 Task: Look for space in Dyurtyuli, Russia from 10th July, 2023 to 15th July, 2023 for 7 adults in price range Rs.10000 to Rs.15000. Place can be entire place or shared room with 4 bedrooms having 7 beds and 4 bathrooms. Property type can be house, flat, guest house. Amenities needed are: wifi, TV, free parkinig on premises, gym, breakfast. Booking option can be shelf check-in. Required host language is English.
Action: Mouse moved to (462, 119)
Screenshot: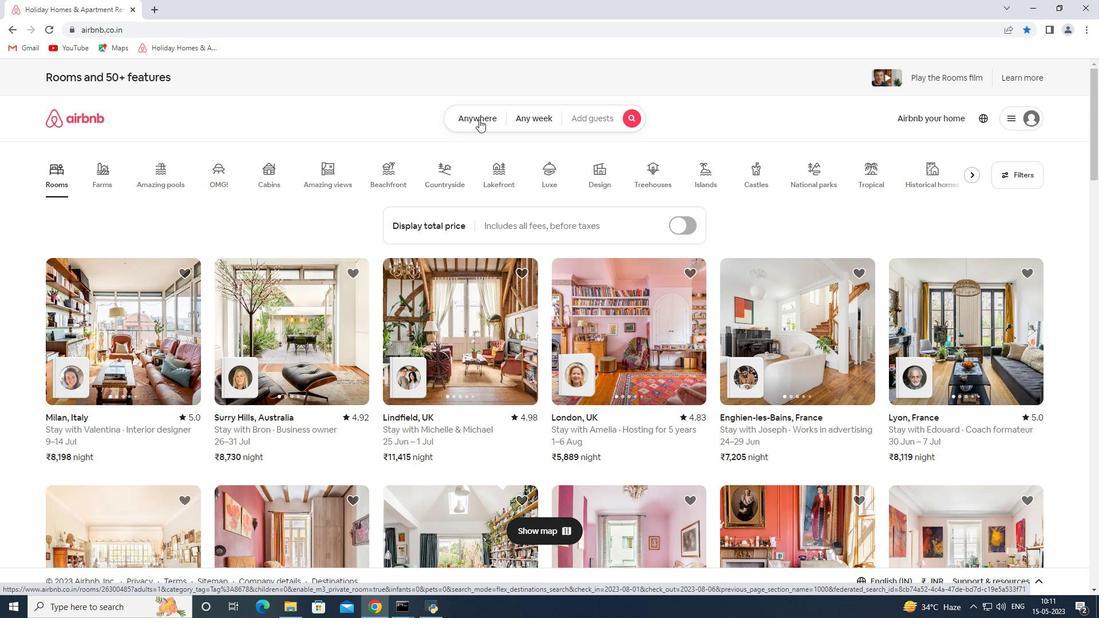 
Action: Mouse pressed left at (462, 119)
Screenshot: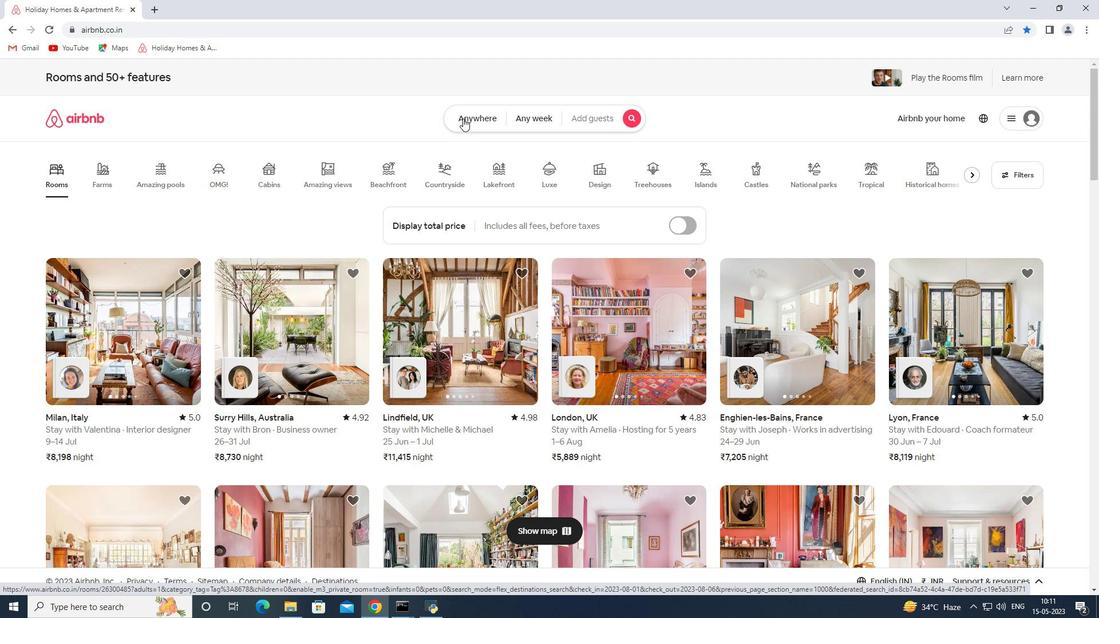 
Action: Mouse moved to (438, 164)
Screenshot: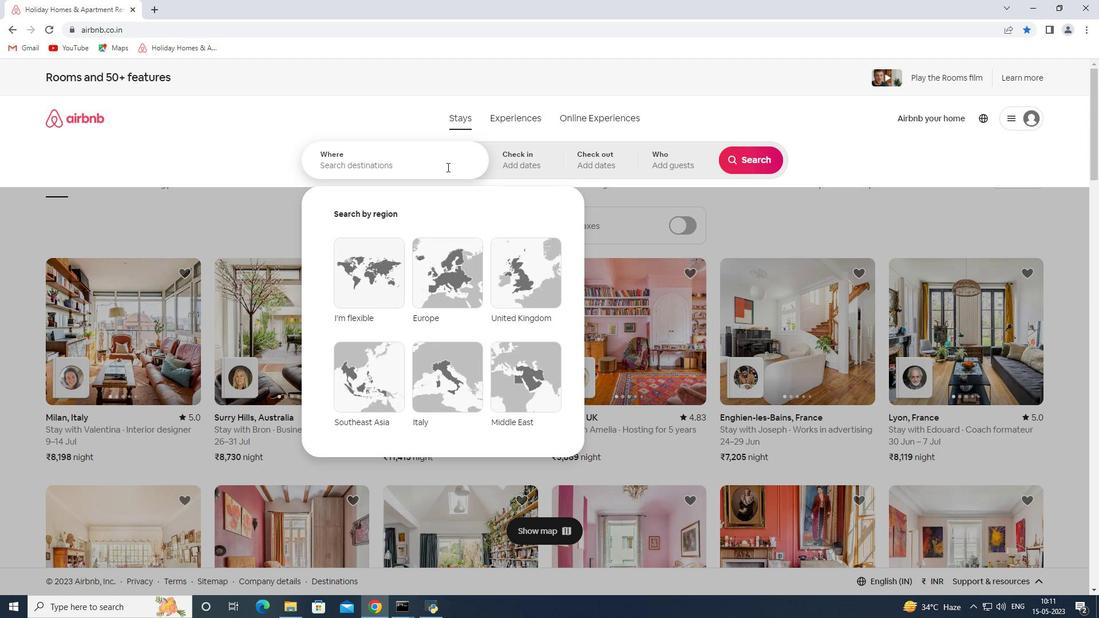 
Action: Mouse pressed left at (438, 164)
Screenshot: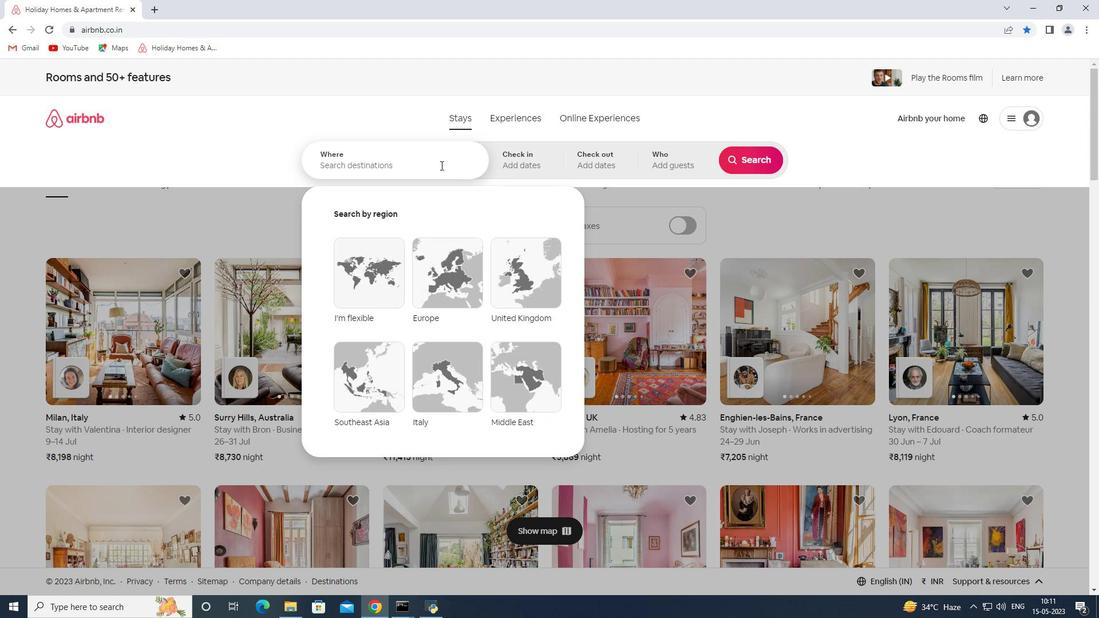 
Action: Mouse moved to (436, 164)
Screenshot: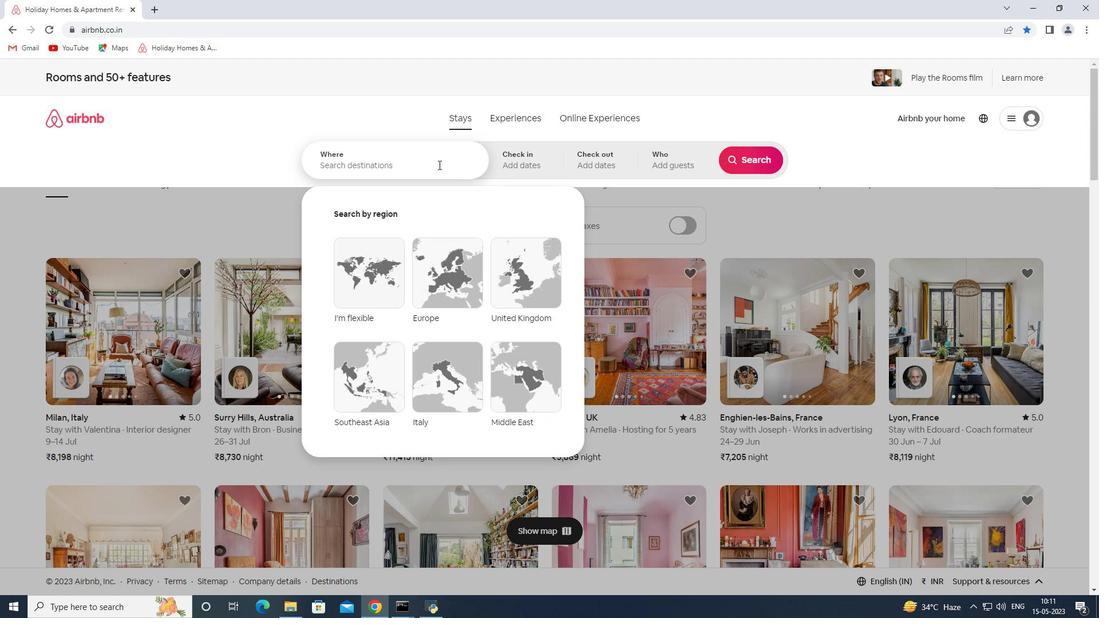 
Action: Key pressed <Key.shift><Key.shift><Key.shift><Key.shift><Key.shift><Key.shift><Key.shift><Key.shift>Dyurtyuli<Key.space><Key.shift><Key.shift><Key.shift><Key.shift><Key.shift>Russia<Key.space><Key.enter>
Screenshot: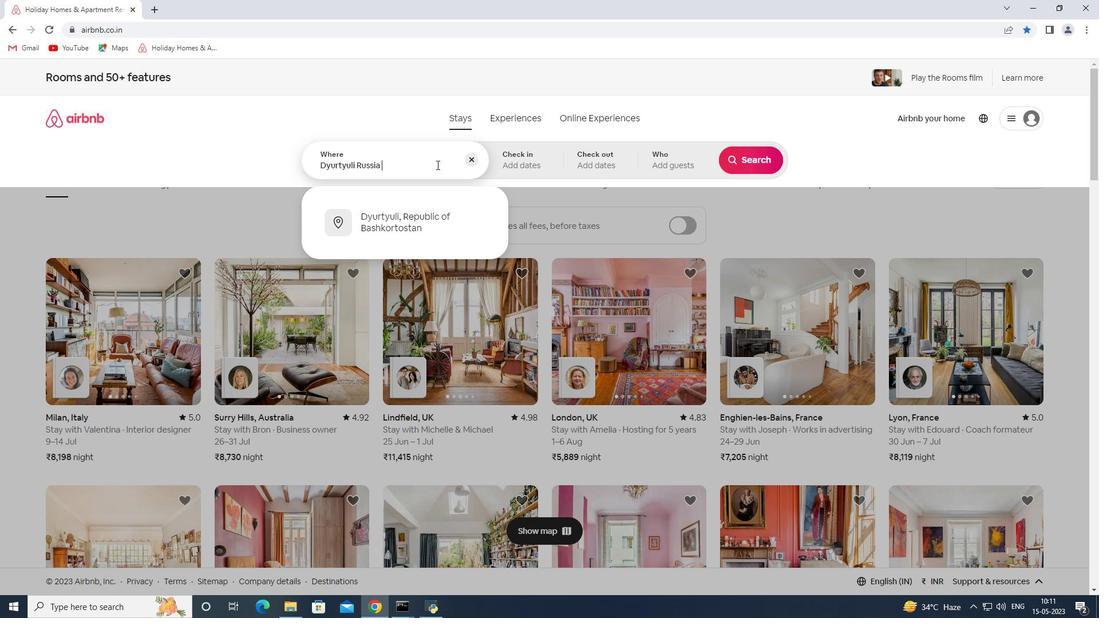 
Action: Mouse moved to (753, 254)
Screenshot: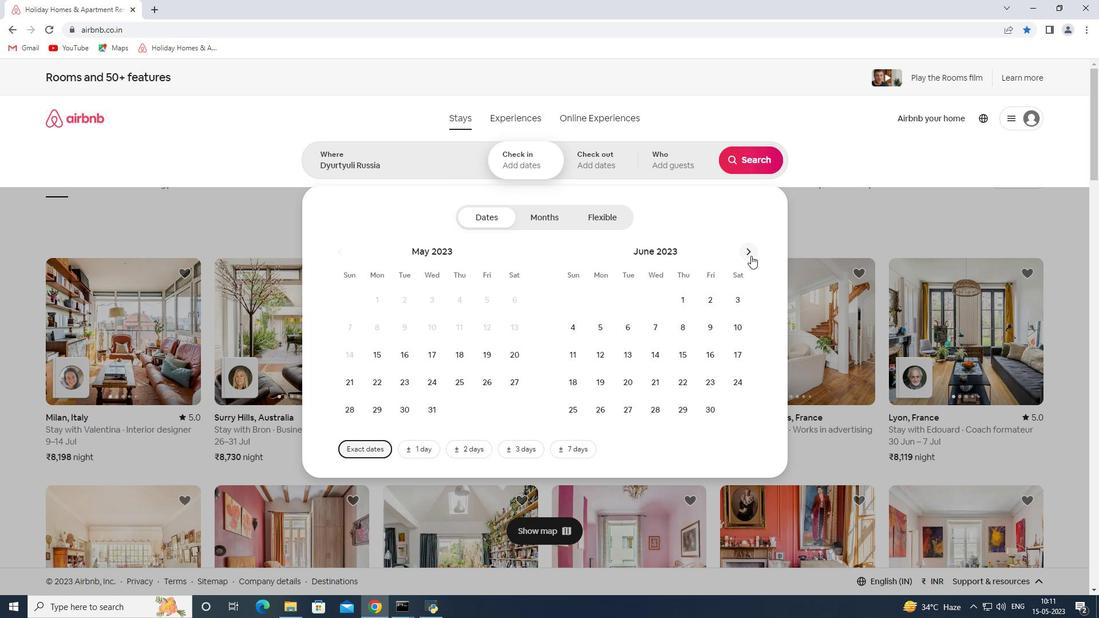 
Action: Mouse pressed left at (753, 254)
Screenshot: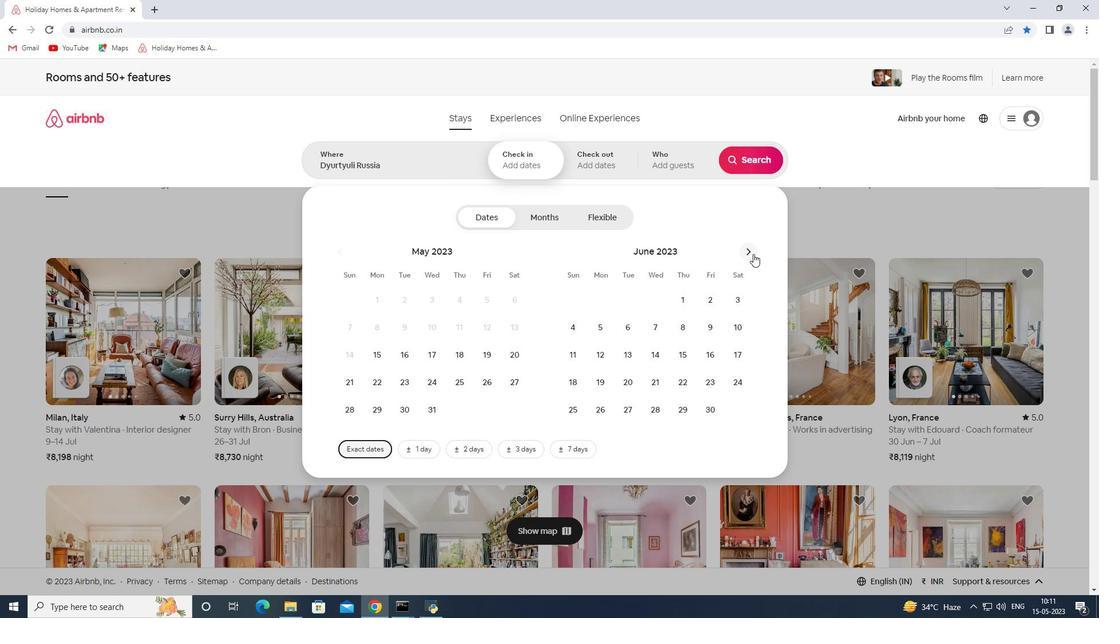 
Action: Mouse moved to (605, 356)
Screenshot: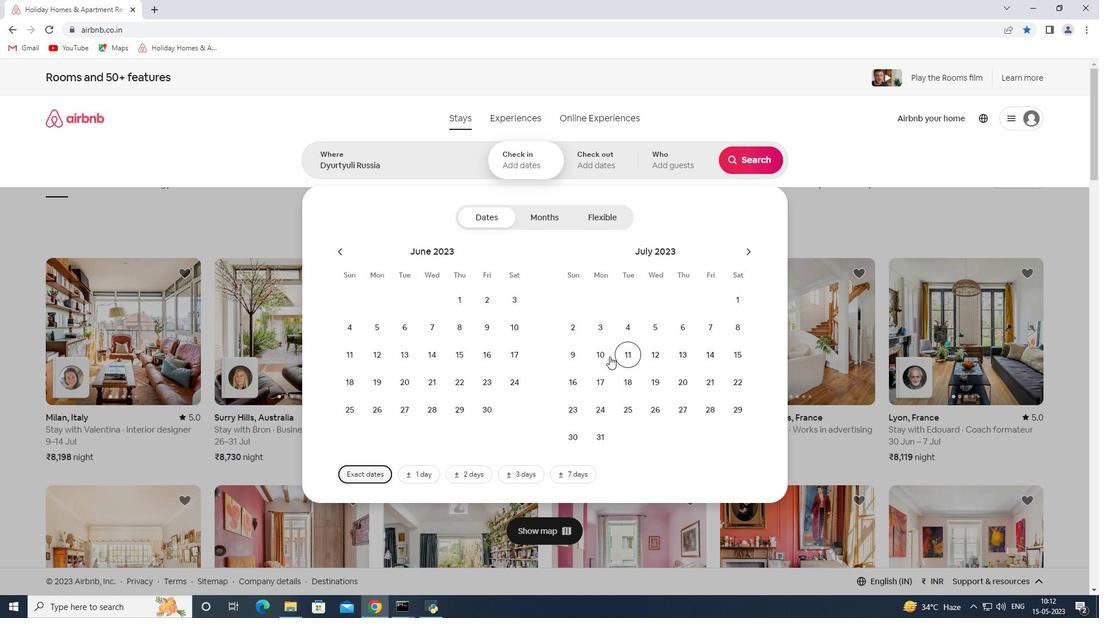 
Action: Mouse pressed left at (605, 356)
Screenshot: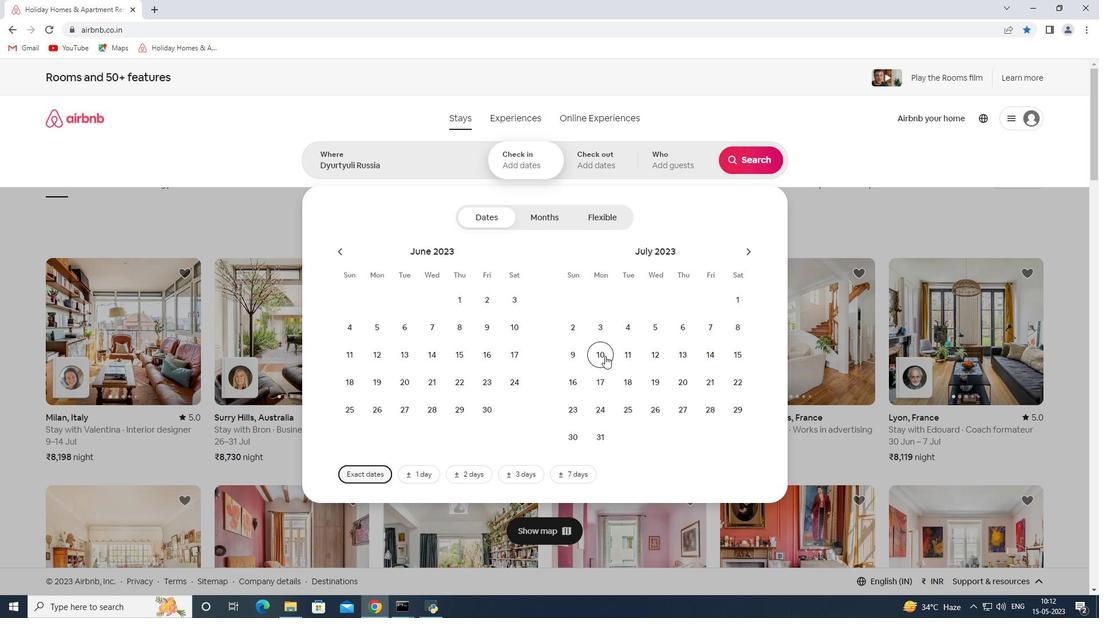 
Action: Mouse moved to (734, 354)
Screenshot: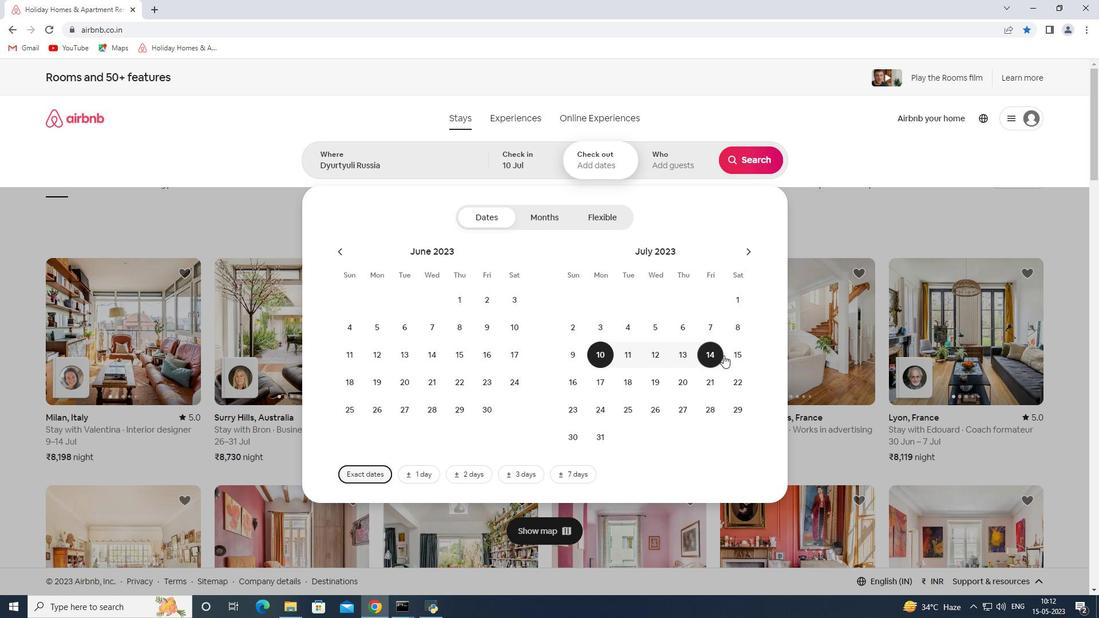 
Action: Mouse pressed left at (734, 354)
Screenshot: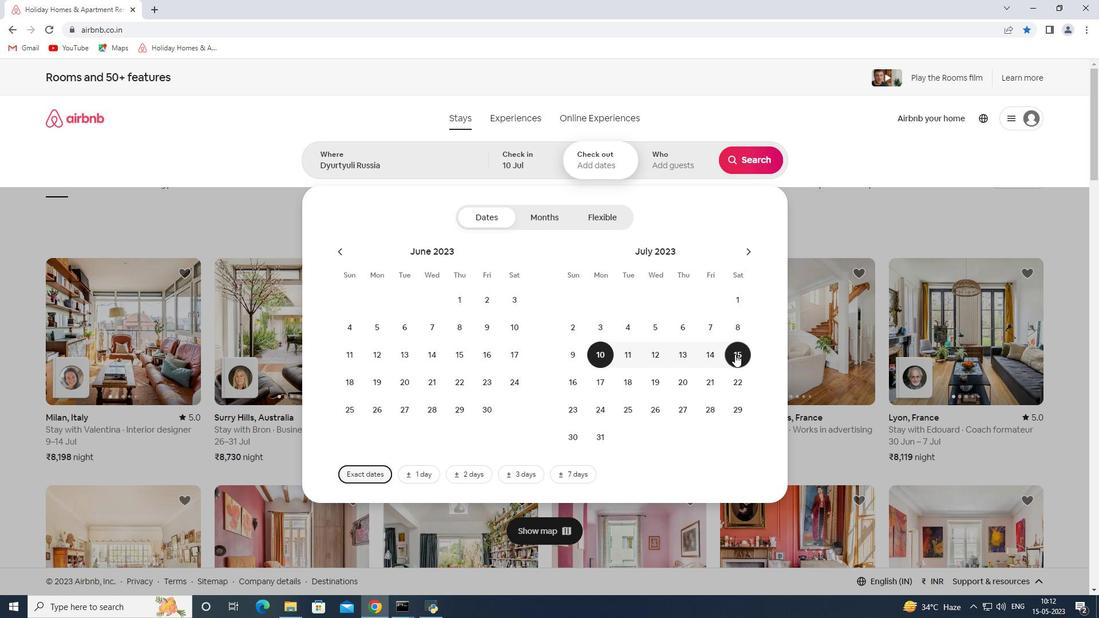 
Action: Mouse moved to (683, 159)
Screenshot: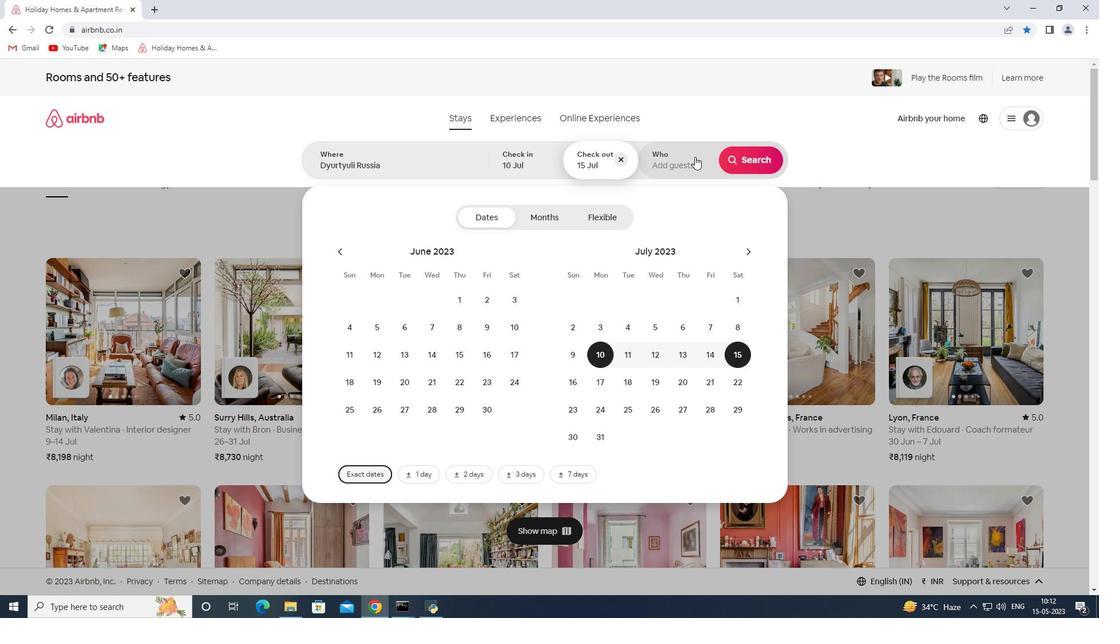 
Action: Mouse pressed left at (683, 159)
Screenshot: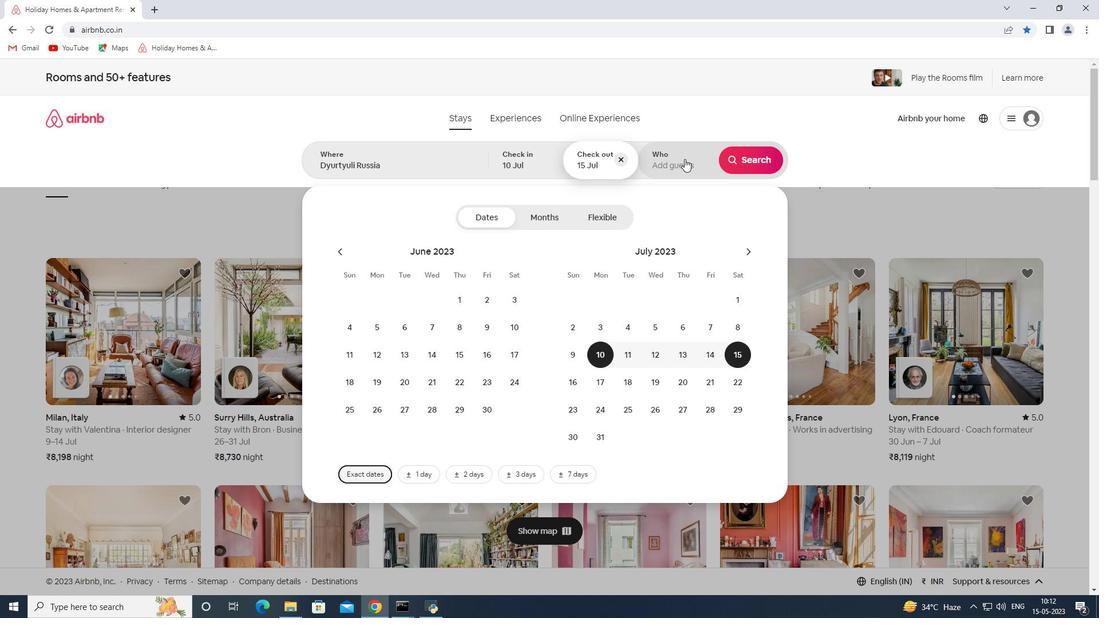 
Action: Mouse moved to (758, 218)
Screenshot: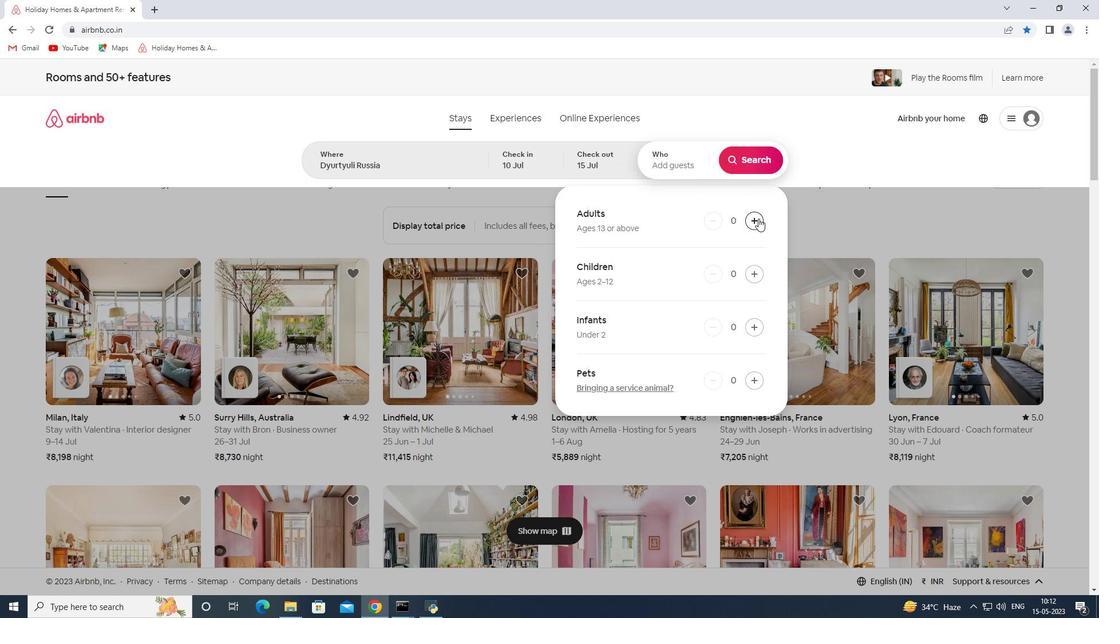 
Action: Mouse pressed left at (758, 218)
Screenshot: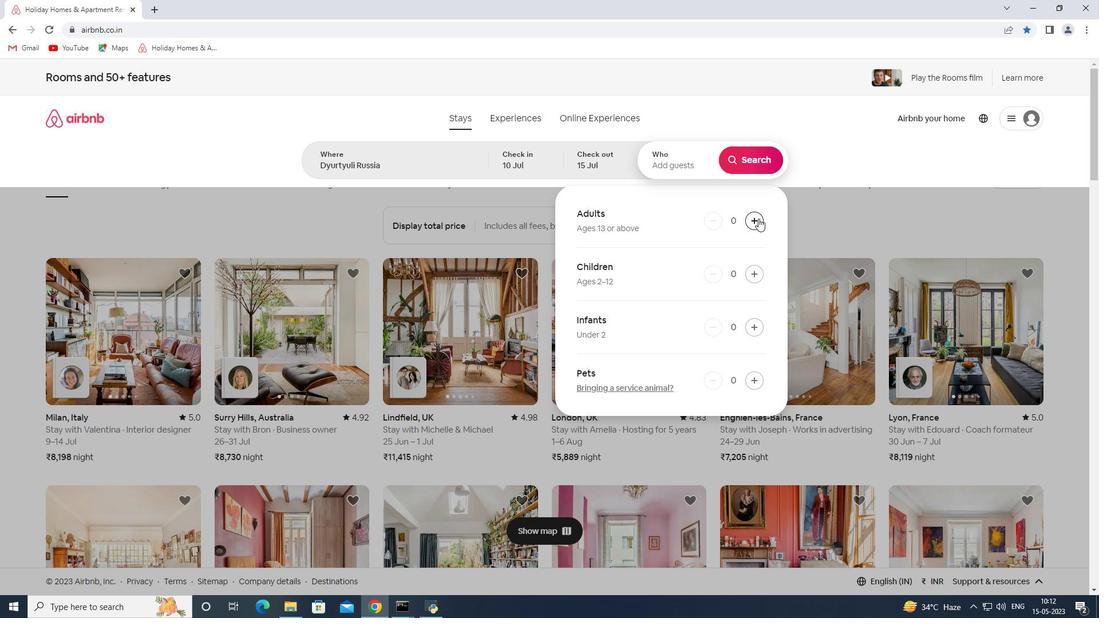 
Action: Mouse pressed left at (758, 218)
Screenshot: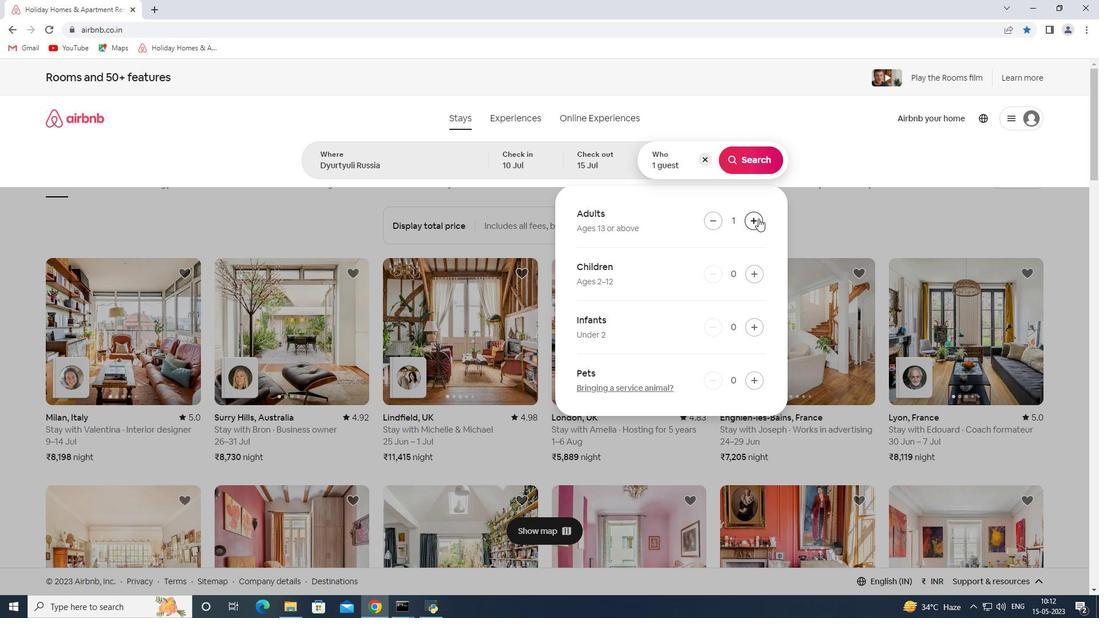 
Action: Mouse pressed left at (758, 218)
Screenshot: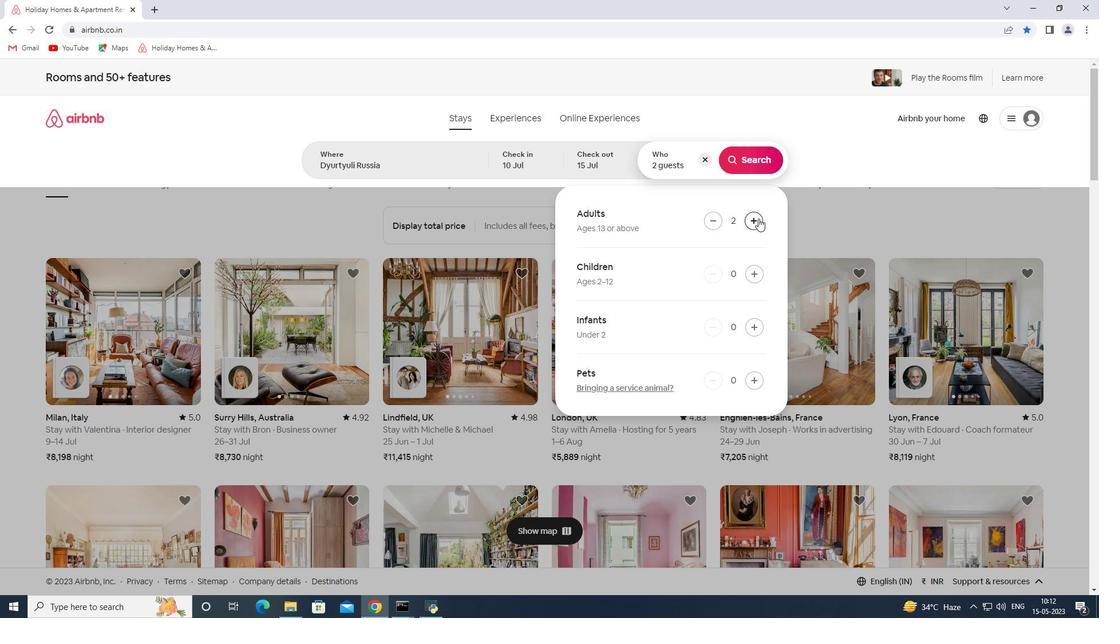 
Action: Mouse pressed left at (758, 218)
Screenshot: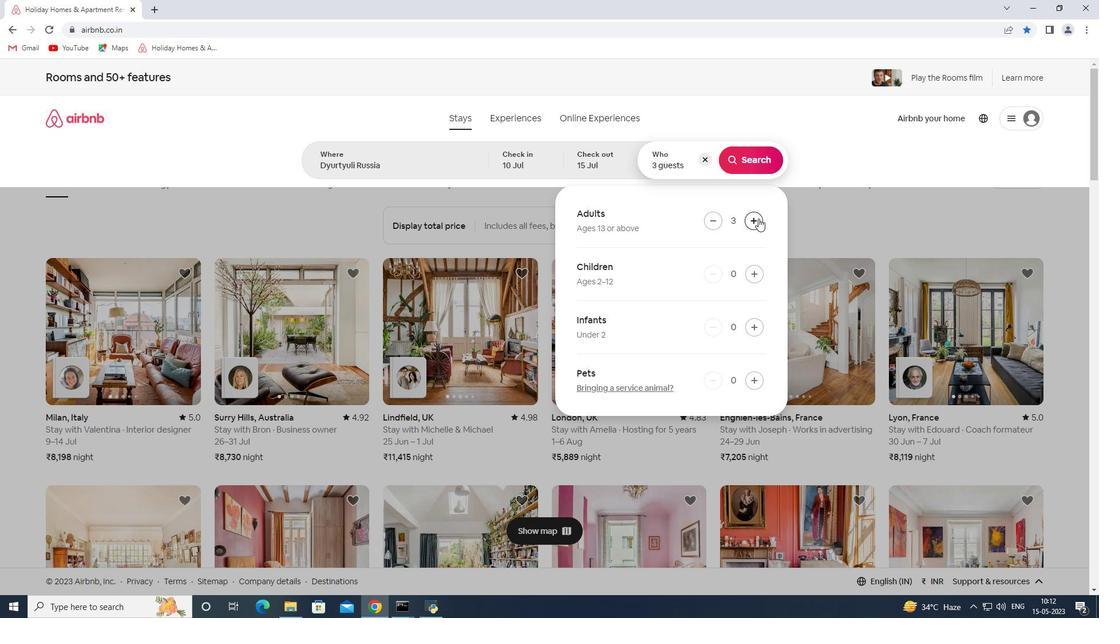 
Action: Mouse pressed left at (758, 218)
Screenshot: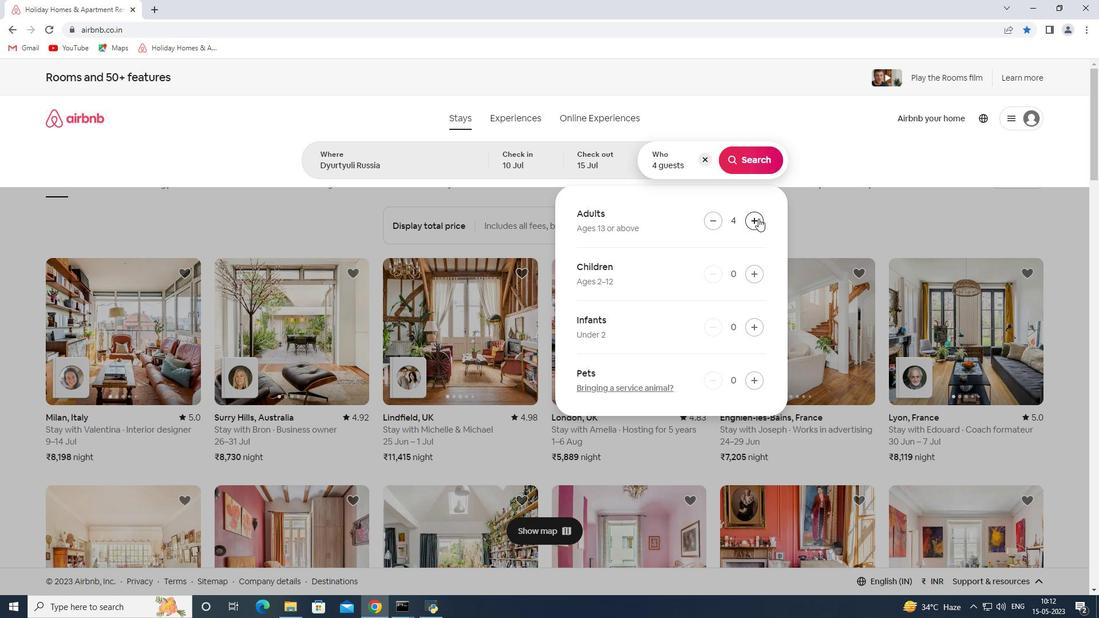 
Action: Mouse pressed left at (758, 218)
Screenshot: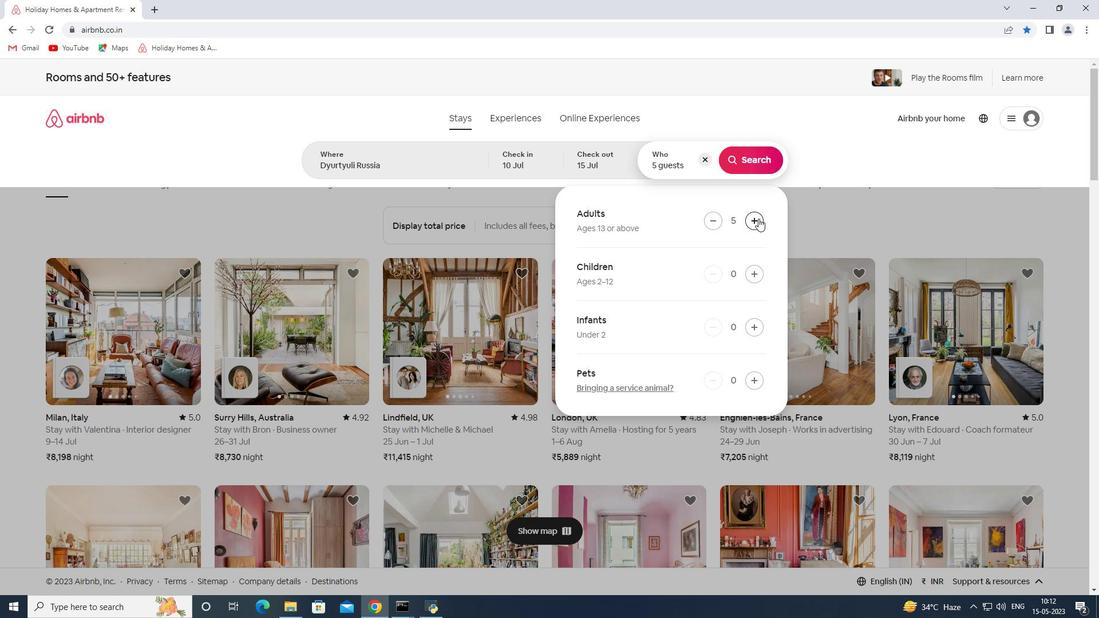 
Action: Mouse pressed left at (758, 218)
Screenshot: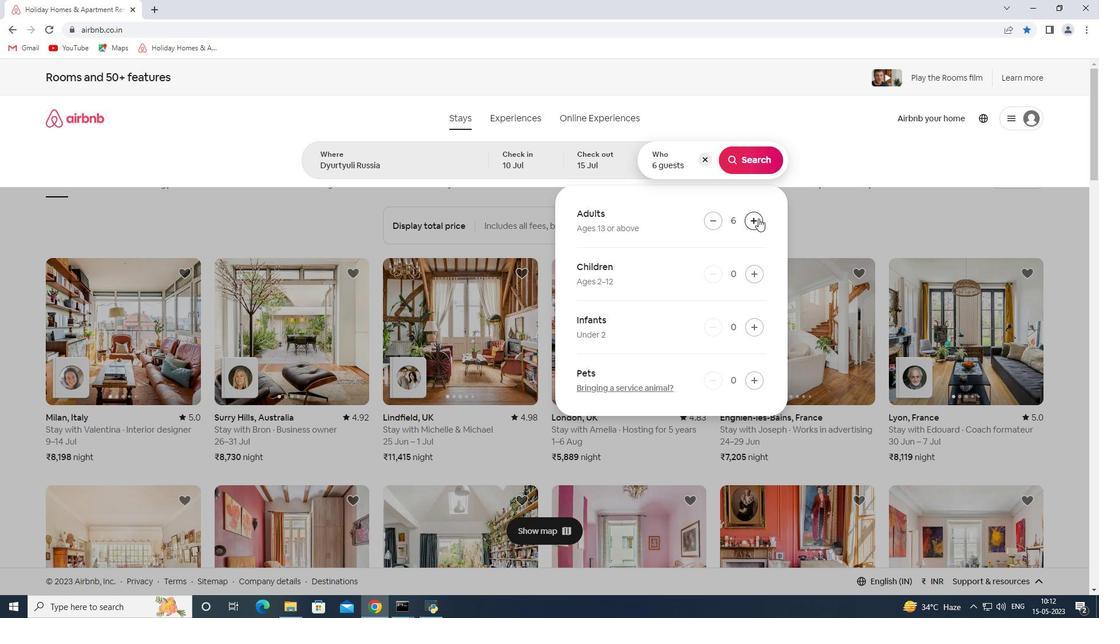 
Action: Mouse moved to (753, 164)
Screenshot: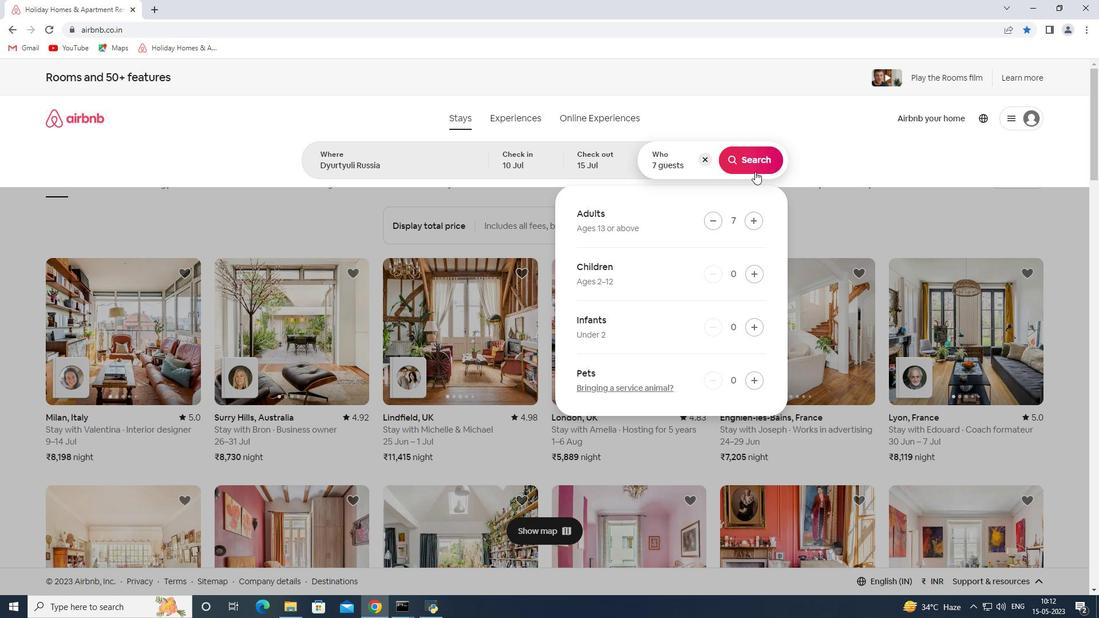 
Action: Mouse pressed left at (753, 164)
Screenshot: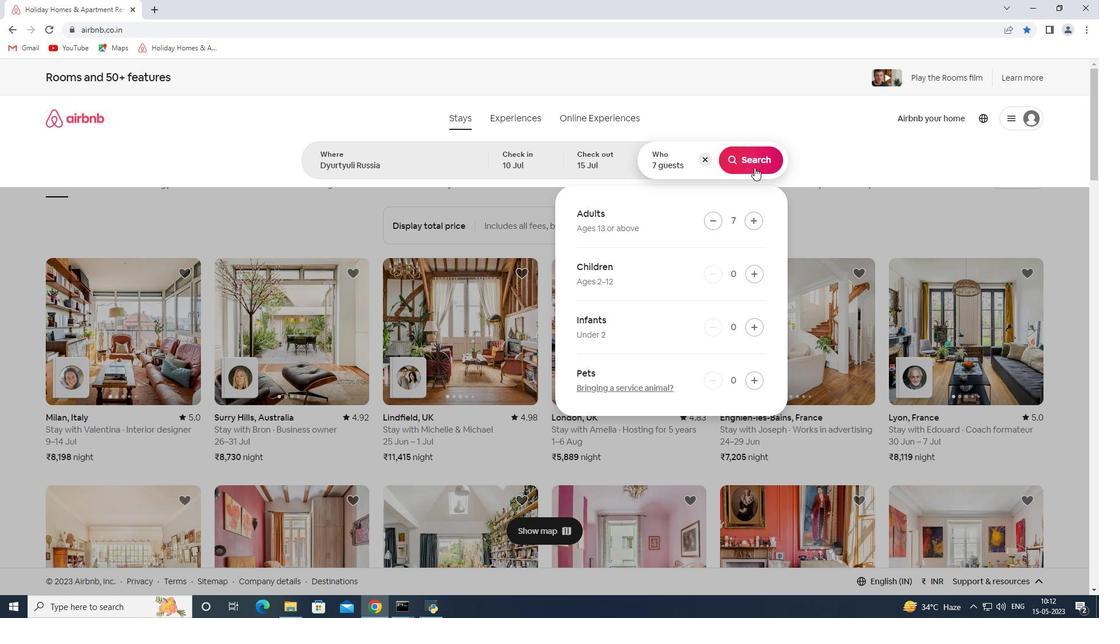 
Action: Mouse moved to (1036, 131)
Screenshot: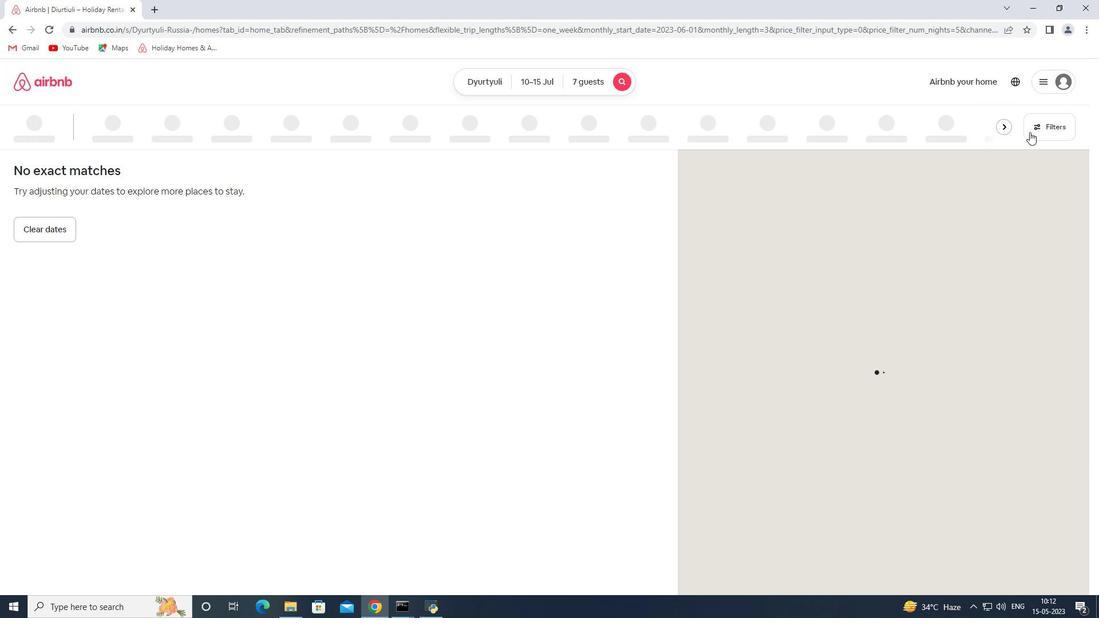 
Action: Mouse pressed left at (1036, 131)
Screenshot: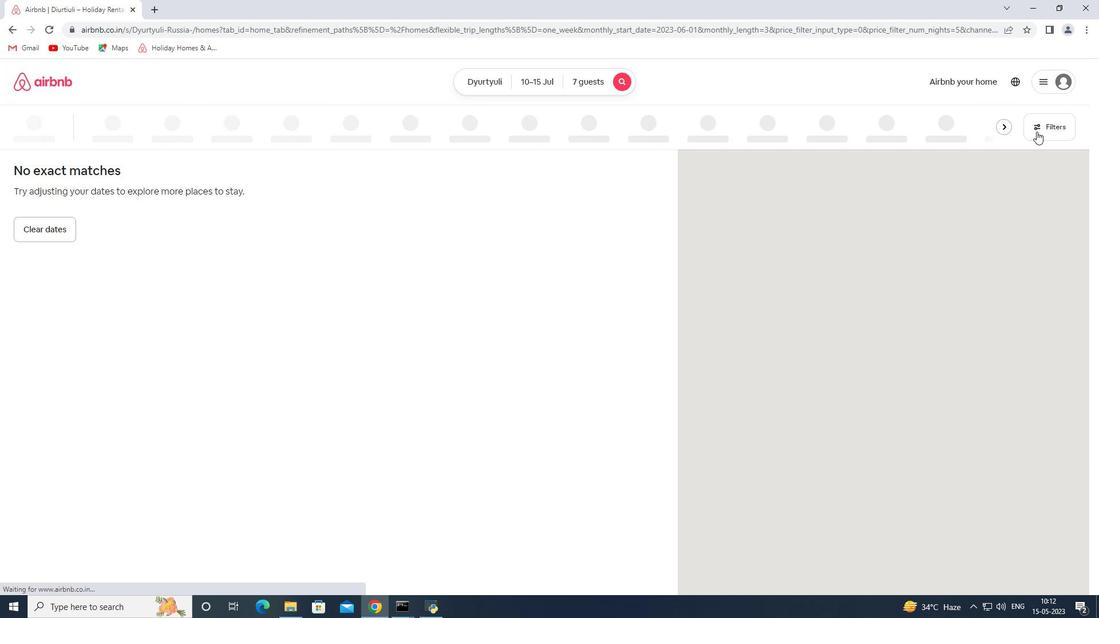 
Action: Mouse moved to (413, 405)
Screenshot: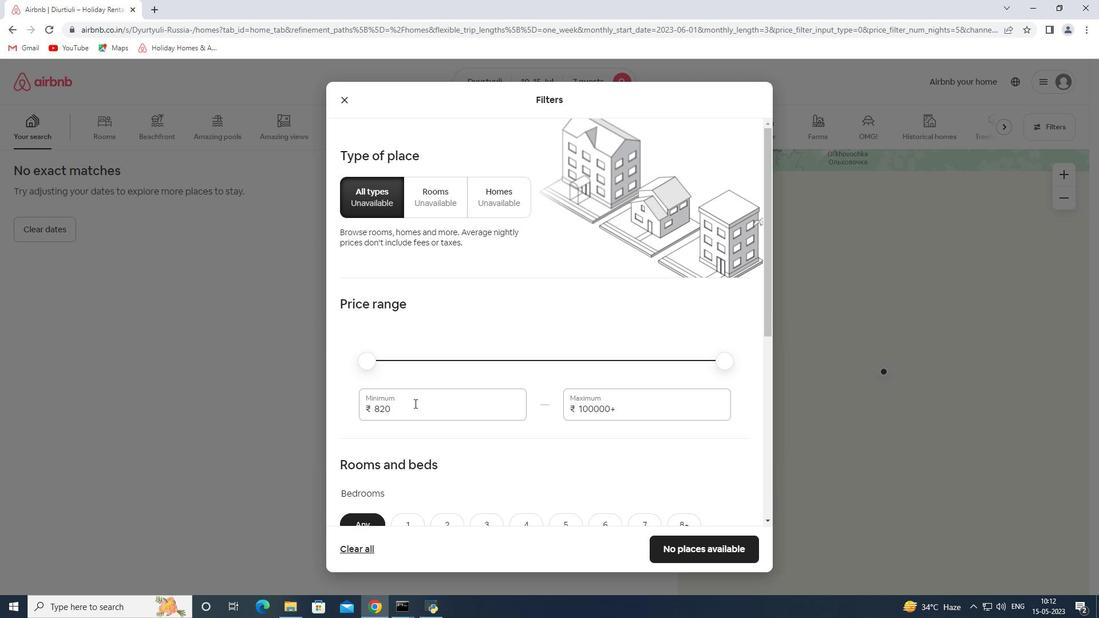 
Action: Mouse pressed left at (413, 405)
Screenshot: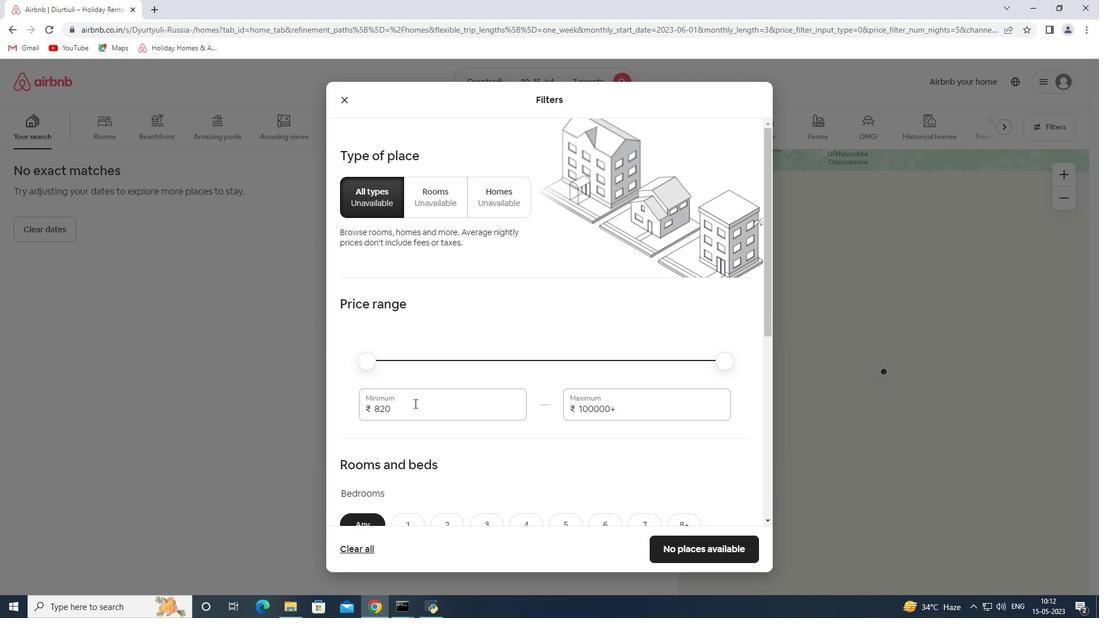 
Action: Mouse pressed left at (413, 405)
Screenshot: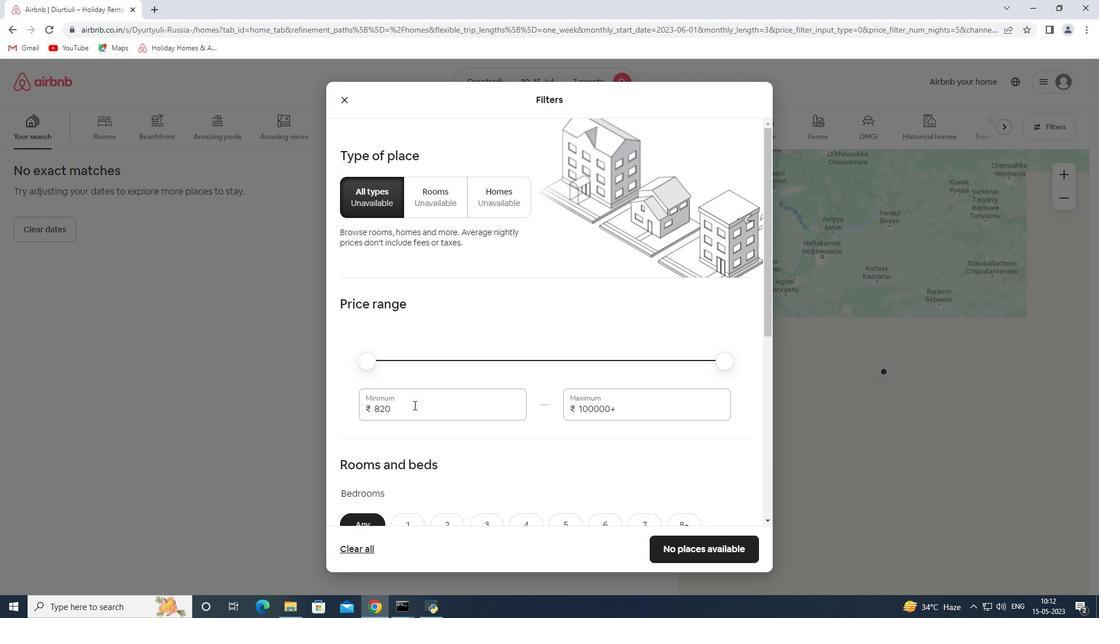 
Action: Key pressed 10000<Key.tab>15000
Screenshot: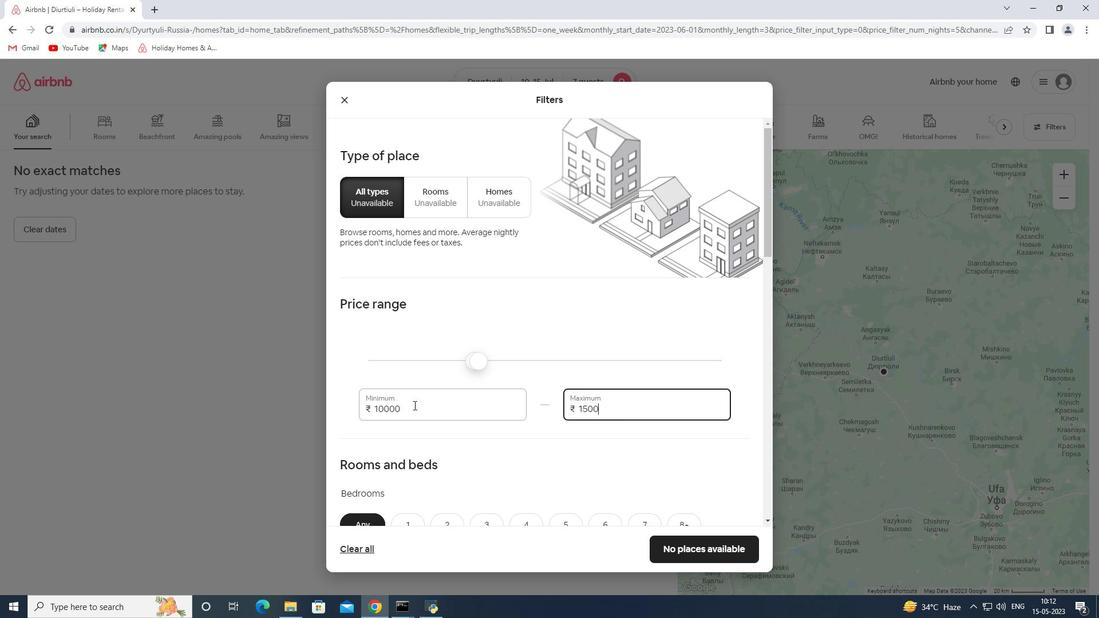 
Action: Mouse moved to (424, 400)
Screenshot: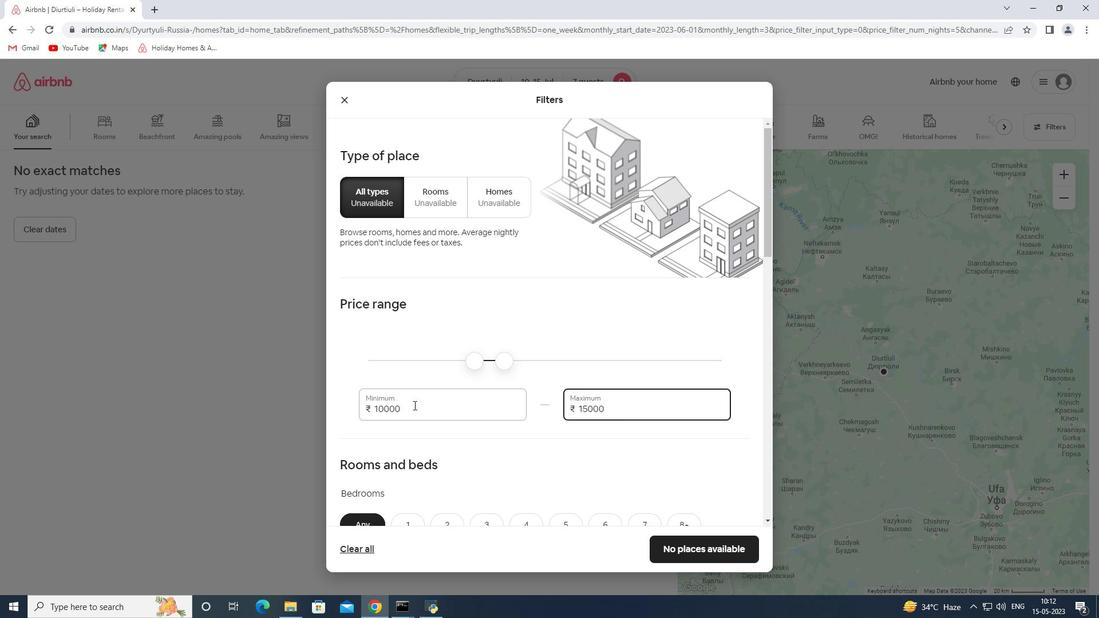 
Action: Mouse scrolled (424, 400) with delta (0, 0)
Screenshot: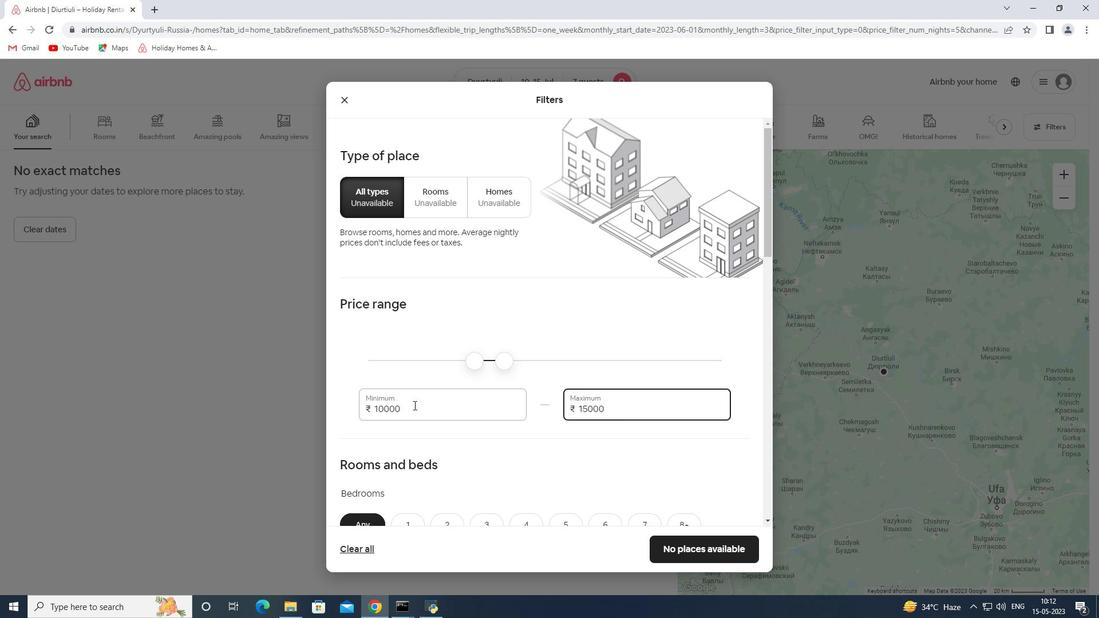 
Action: Mouse moved to (474, 384)
Screenshot: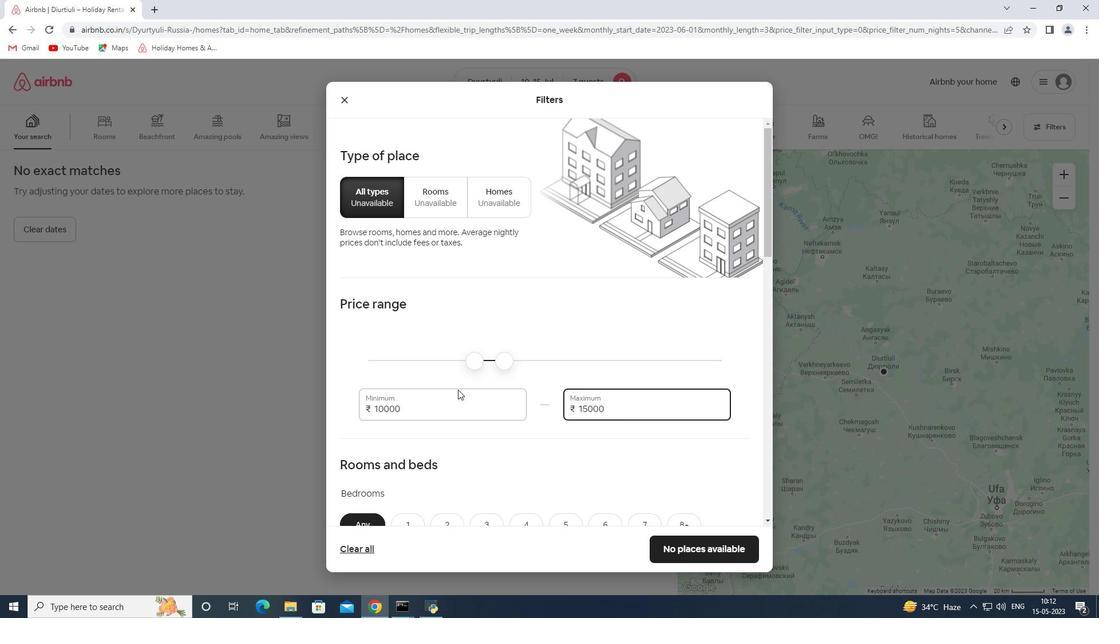 
Action: Mouse scrolled (474, 384) with delta (0, 0)
Screenshot: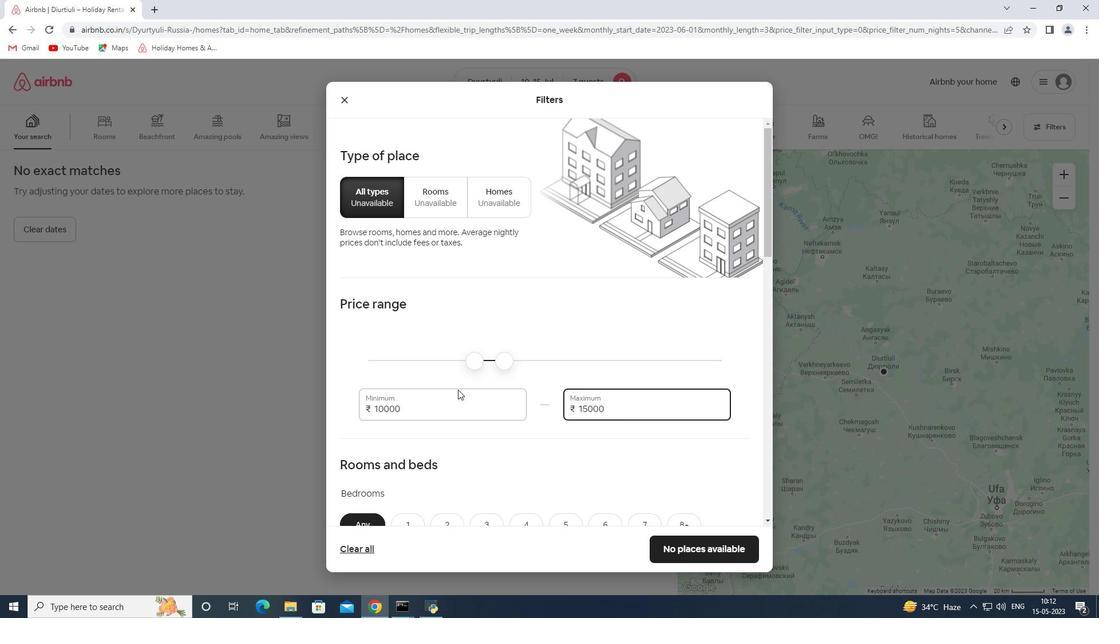 
Action: Mouse moved to (495, 377)
Screenshot: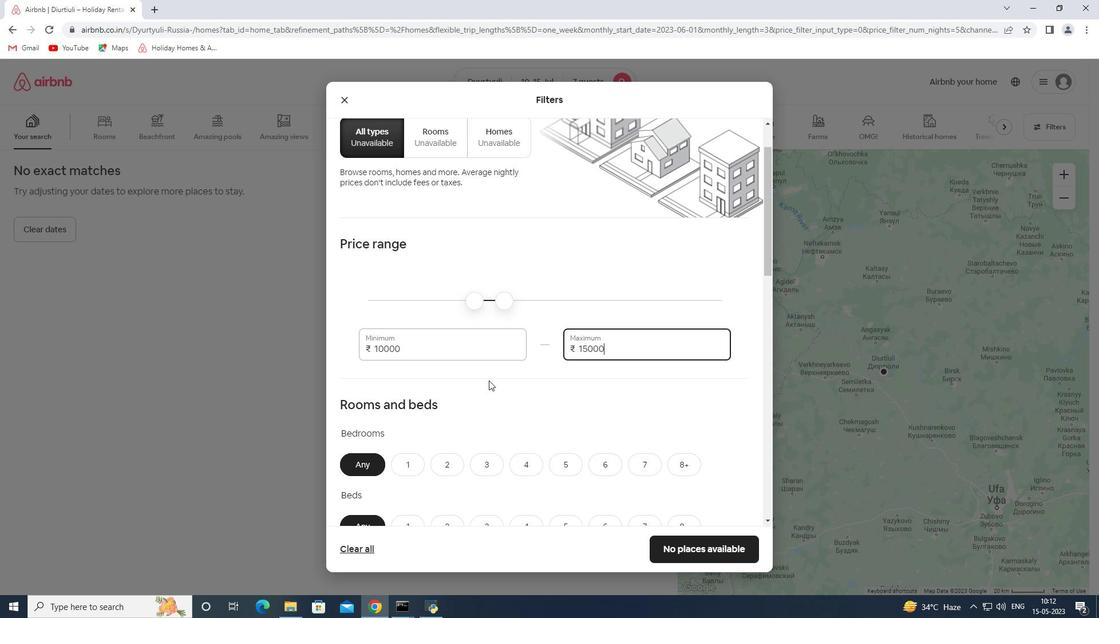 
Action: Mouse scrolled (495, 377) with delta (0, 0)
Screenshot: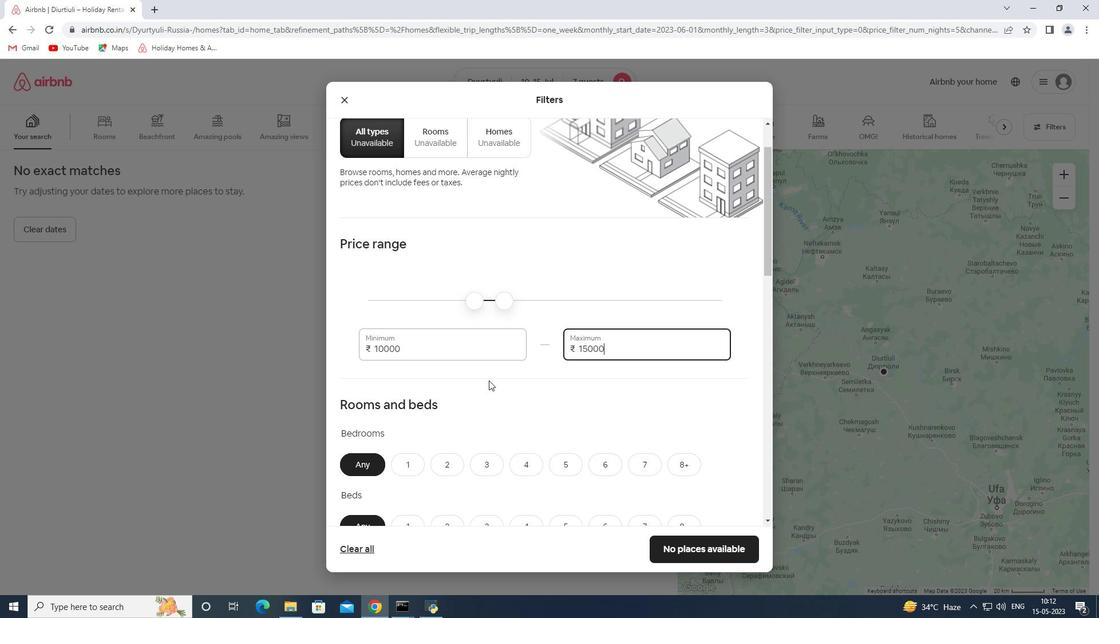 
Action: Mouse moved to (519, 369)
Screenshot: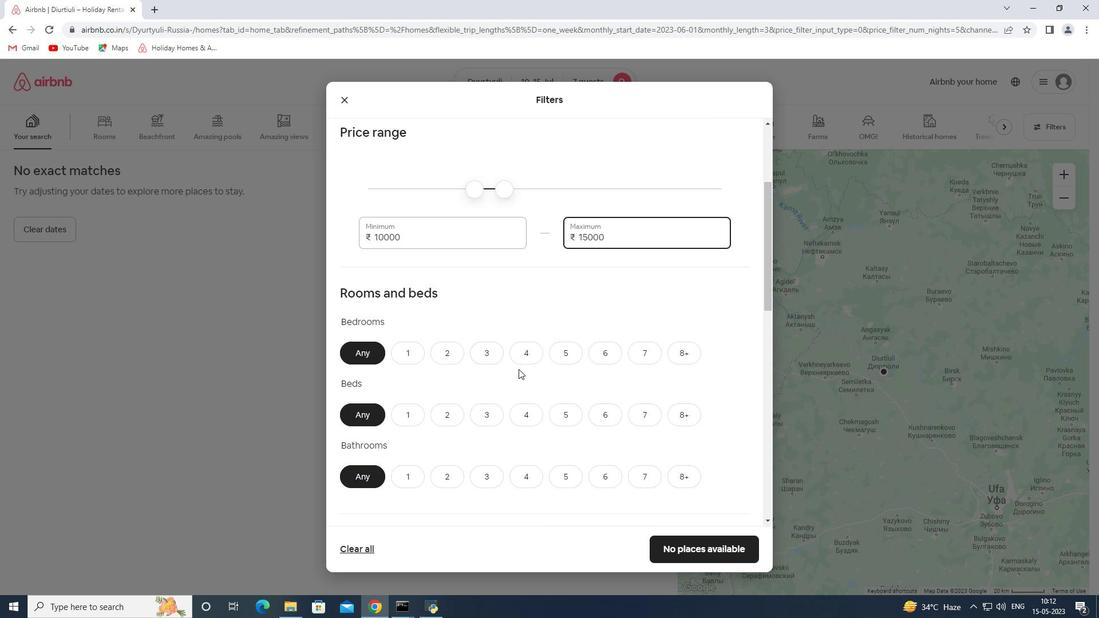 
Action: Mouse scrolled (519, 368) with delta (0, 0)
Screenshot: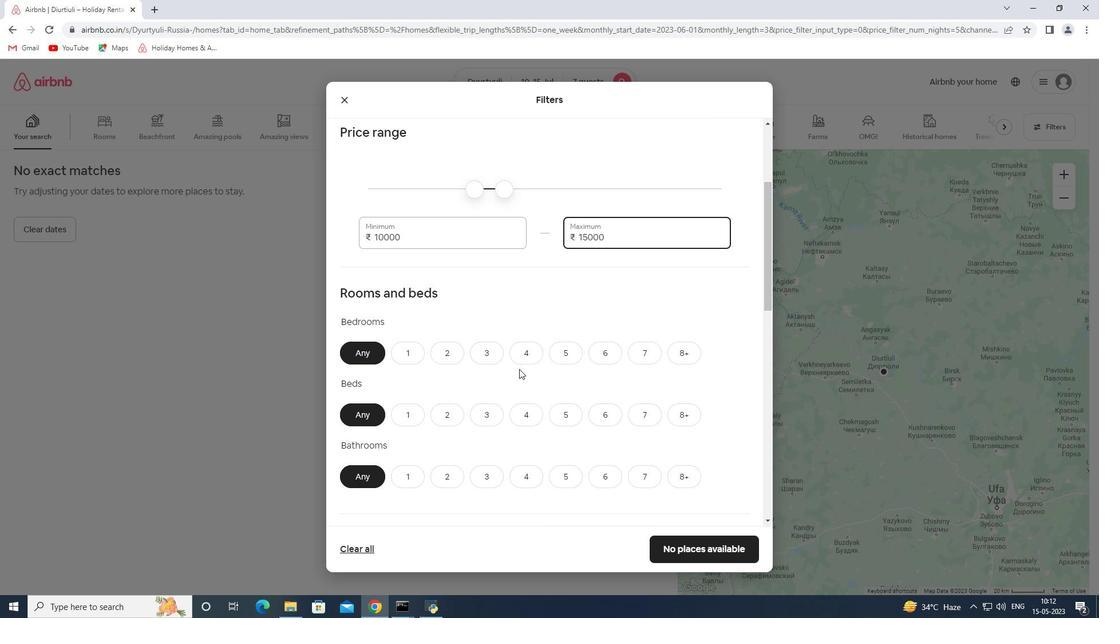 
Action: Mouse scrolled (519, 368) with delta (0, 0)
Screenshot: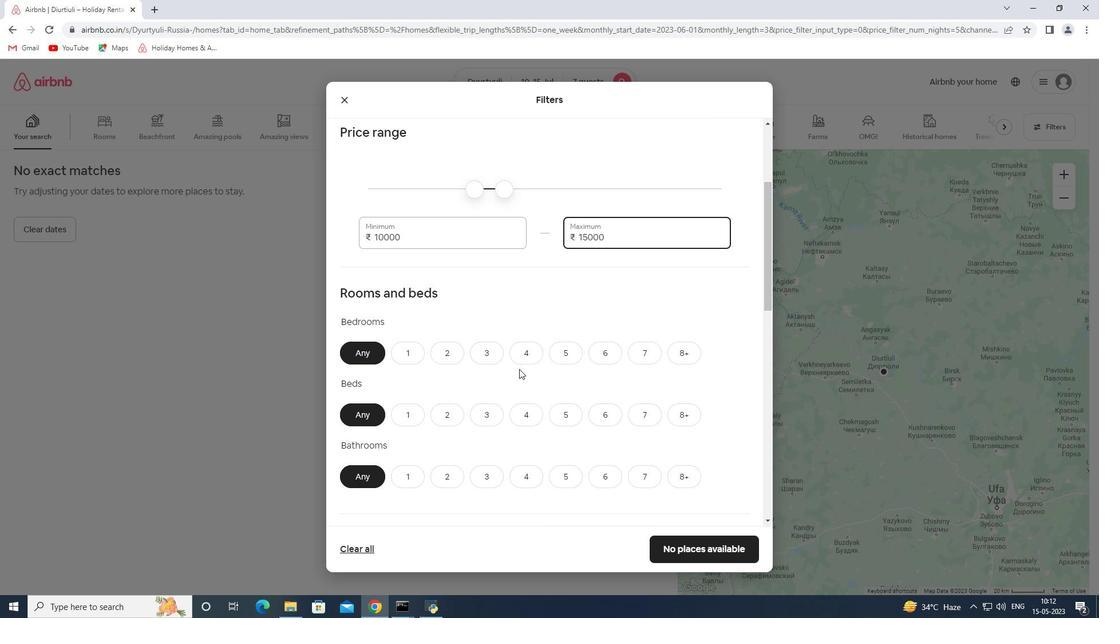 
Action: Mouse moved to (524, 235)
Screenshot: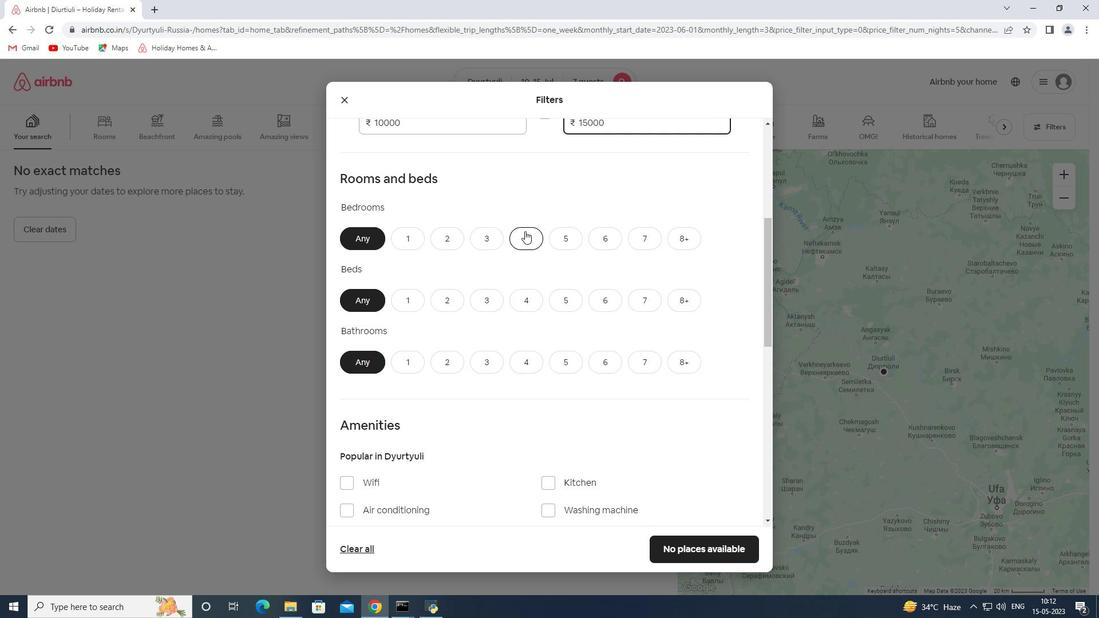 
Action: Mouse pressed left at (524, 235)
Screenshot: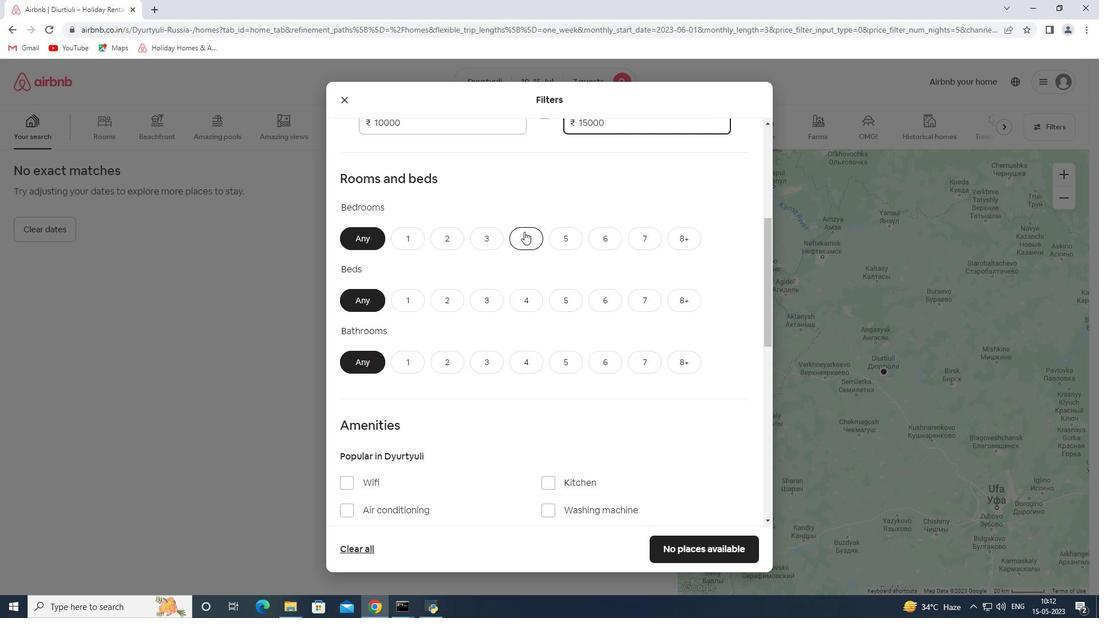 
Action: Mouse moved to (653, 298)
Screenshot: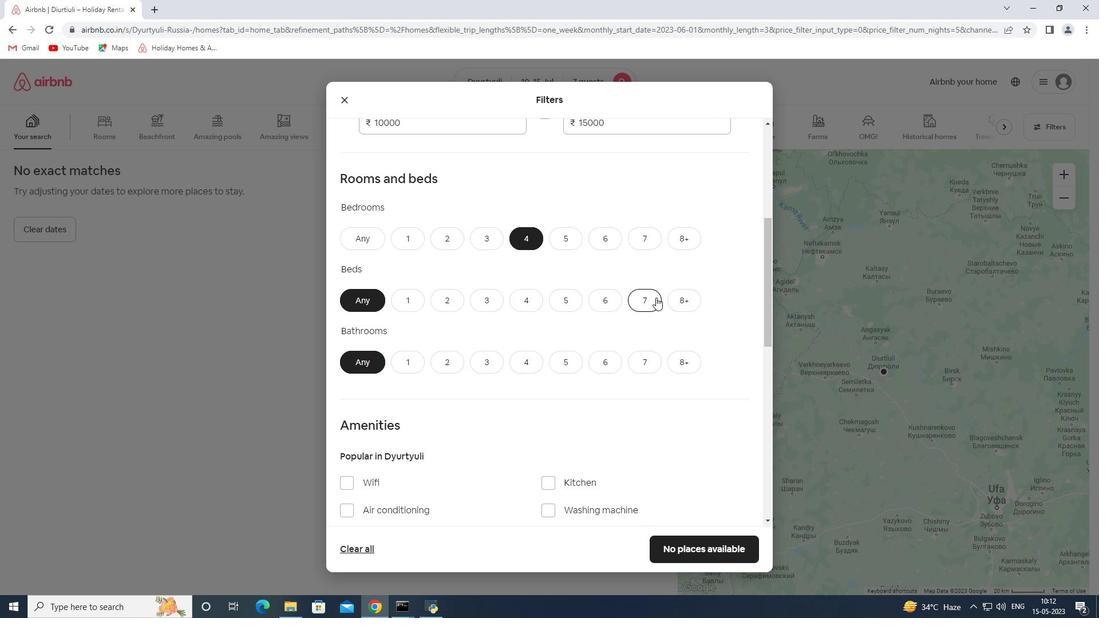 
Action: Mouse pressed left at (653, 298)
Screenshot: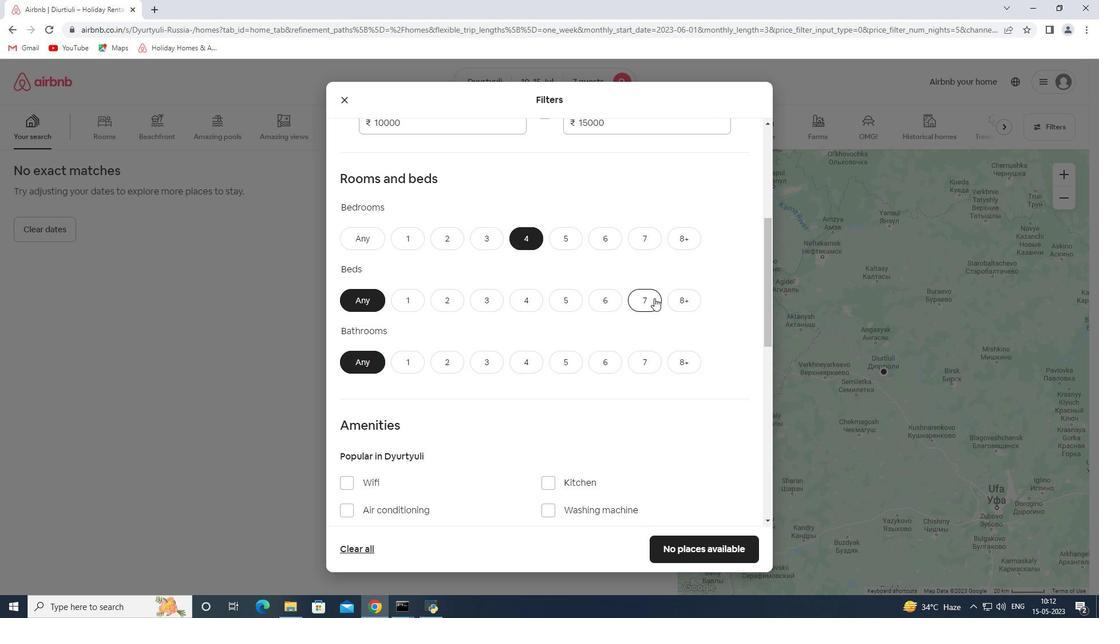 
Action: Mouse moved to (524, 367)
Screenshot: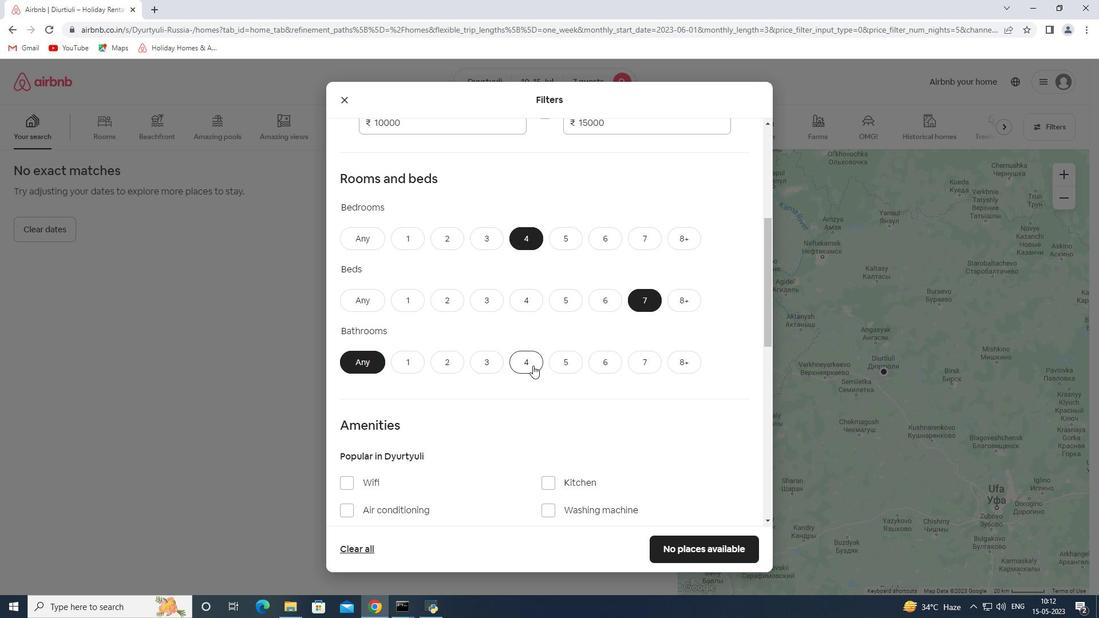 
Action: Mouse pressed left at (524, 367)
Screenshot: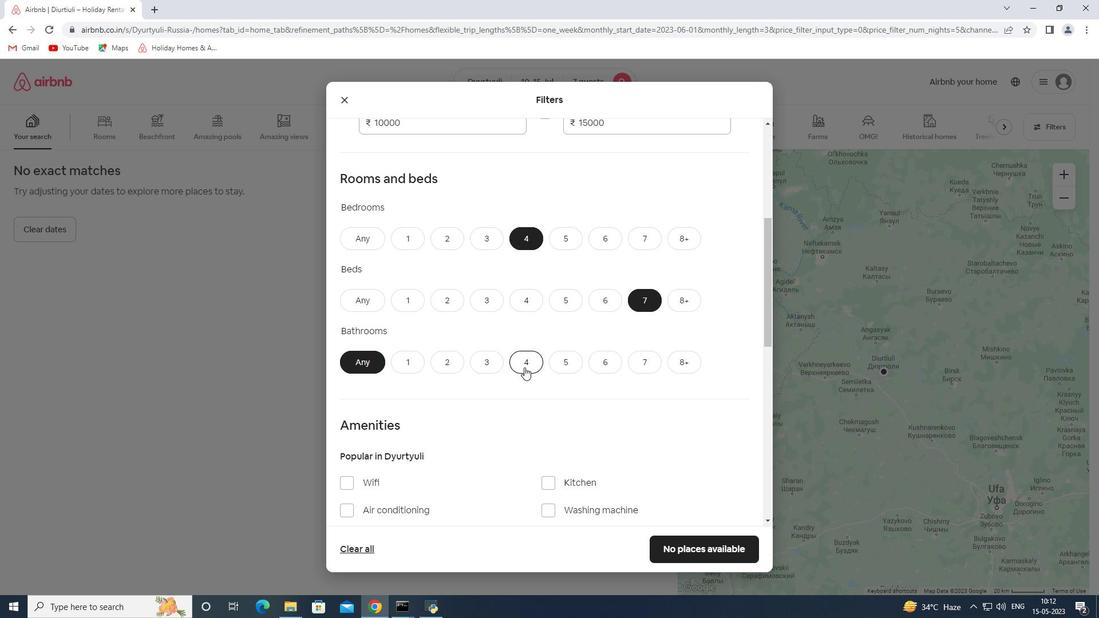 
Action: Mouse moved to (504, 381)
Screenshot: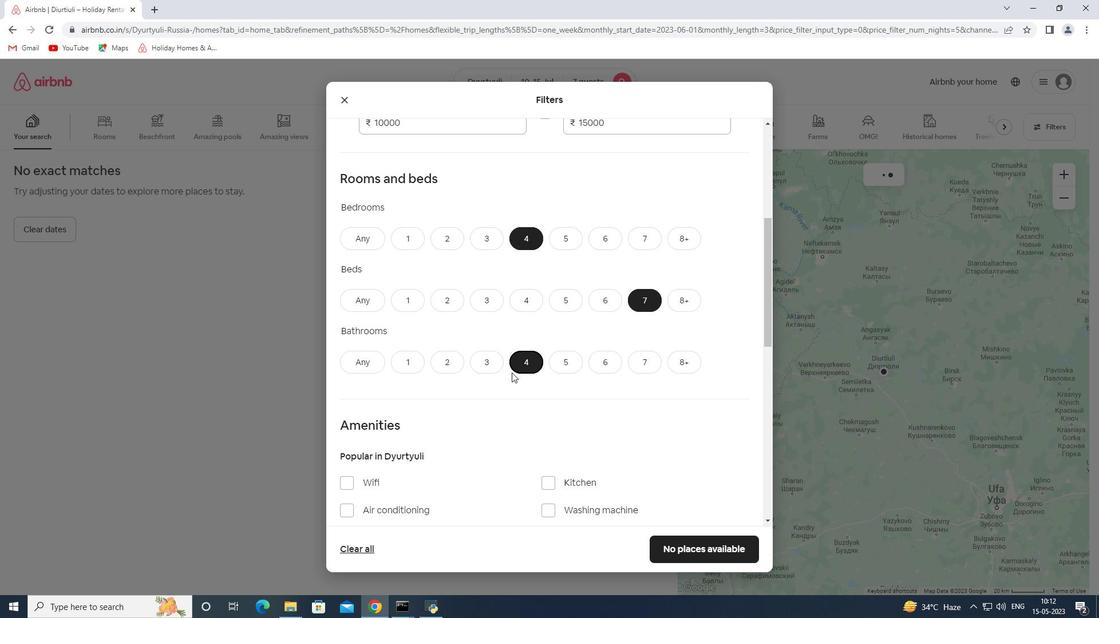 
Action: Mouse scrolled (504, 380) with delta (0, 0)
Screenshot: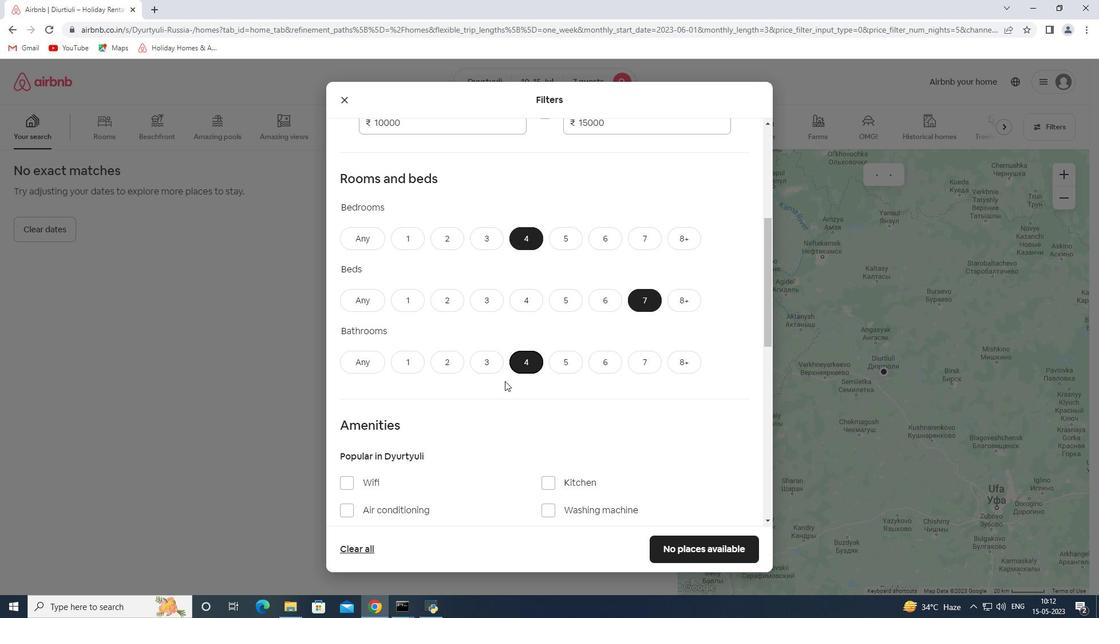 
Action: Mouse scrolled (504, 380) with delta (0, 0)
Screenshot: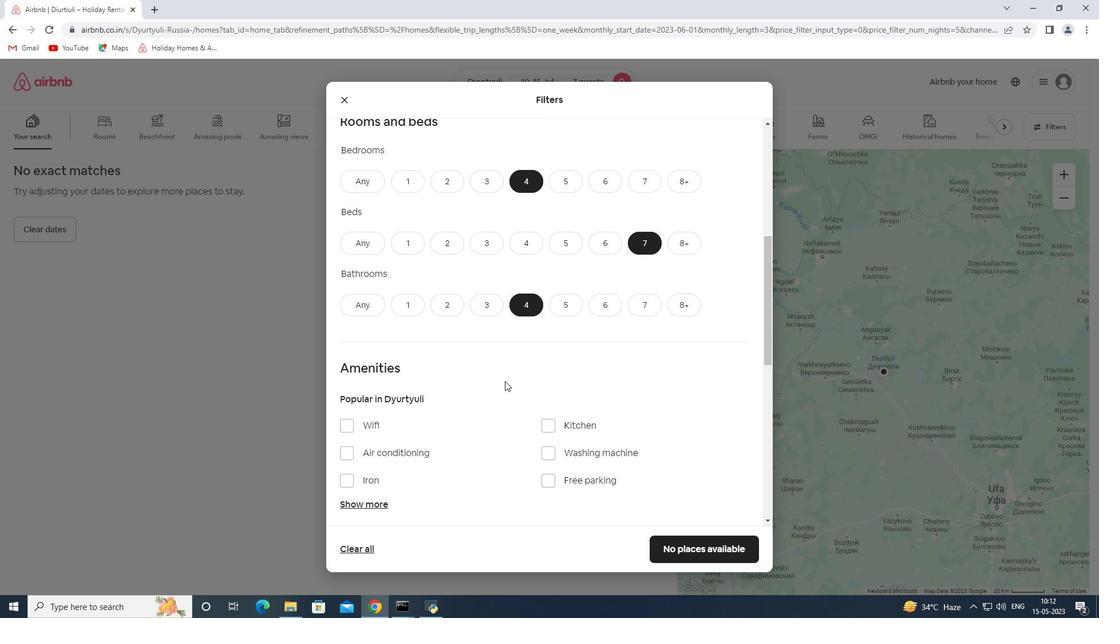 
Action: Mouse scrolled (504, 380) with delta (0, 0)
Screenshot: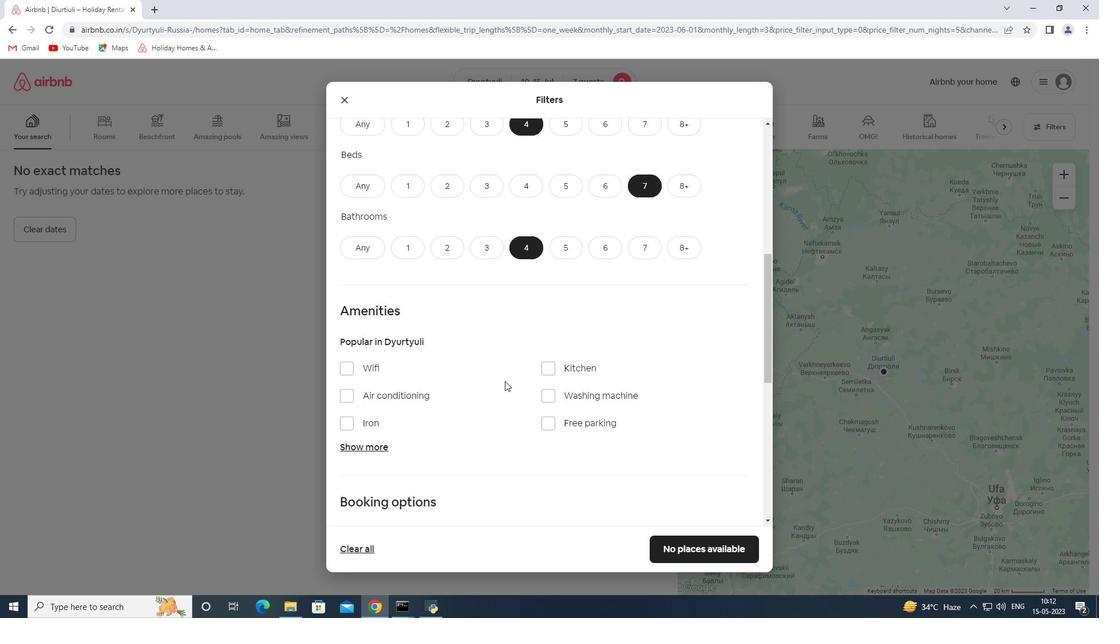 
Action: Mouse scrolled (504, 380) with delta (0, 0)
Screenshot: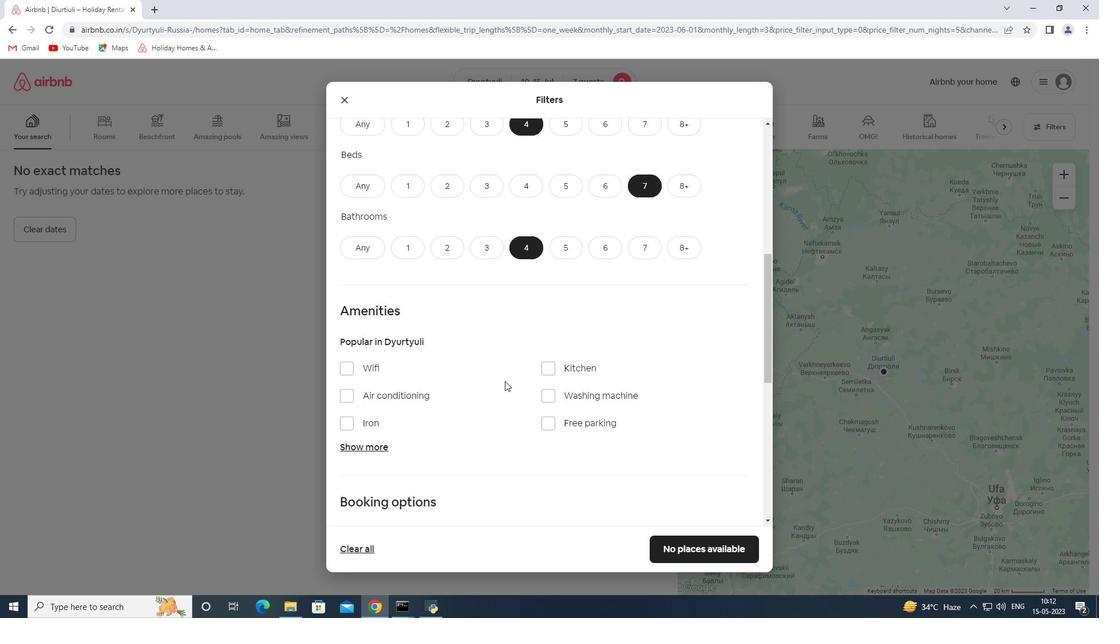 
Action: Mouse scrolled (504, 380) with delta (0, 0)
Screenshot: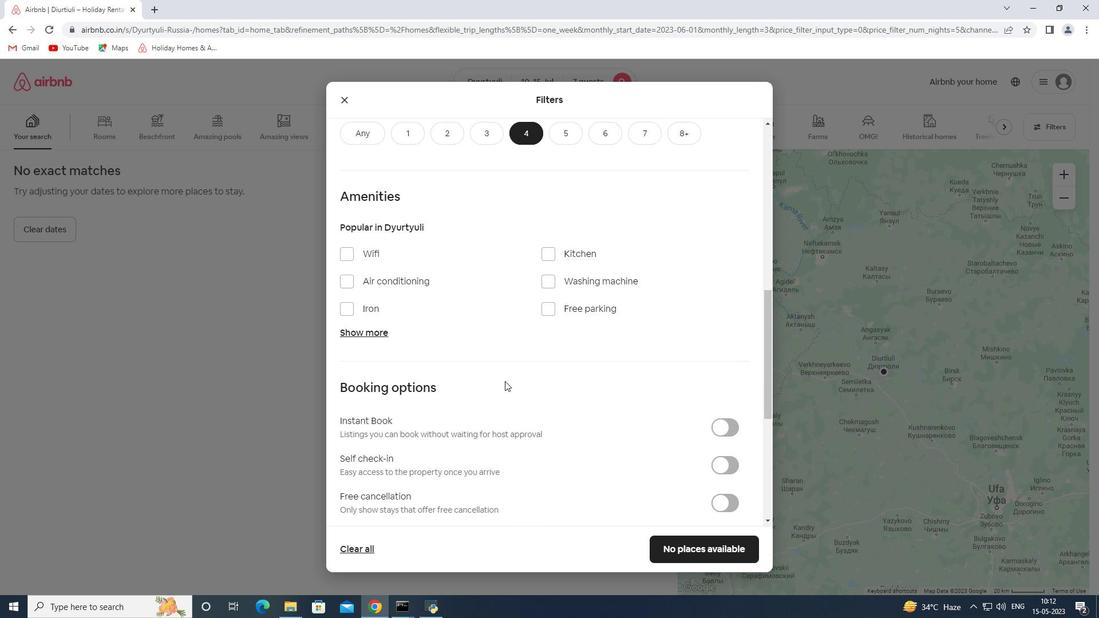 
Action: Mouse moved to (358, 192)
Screenshot: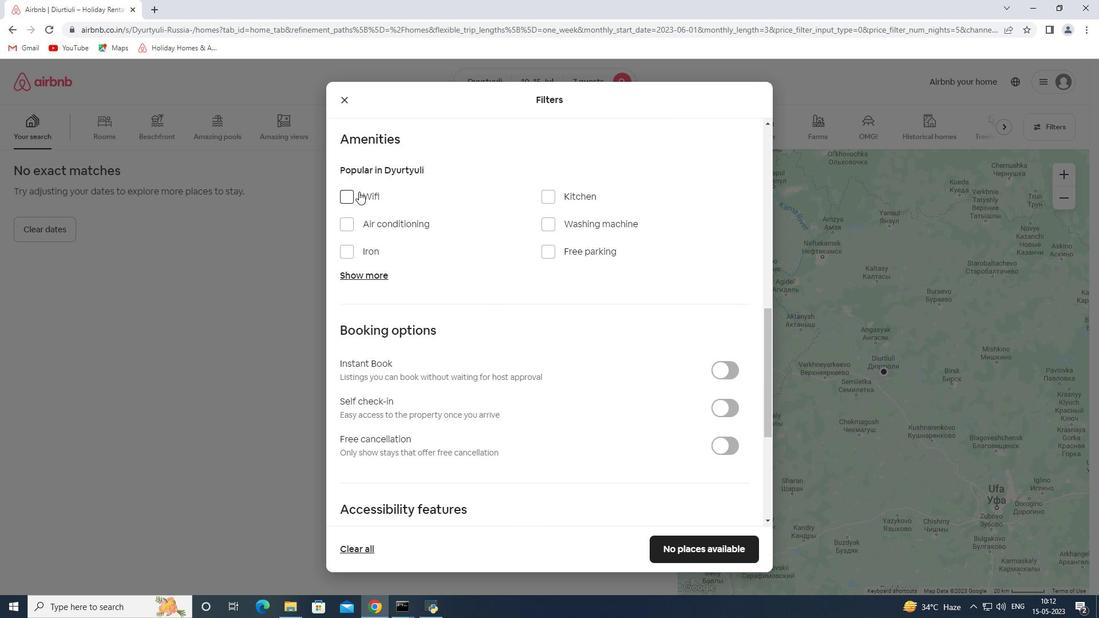 
Action: Mouse pressed left at (358, 192)
Screenshot: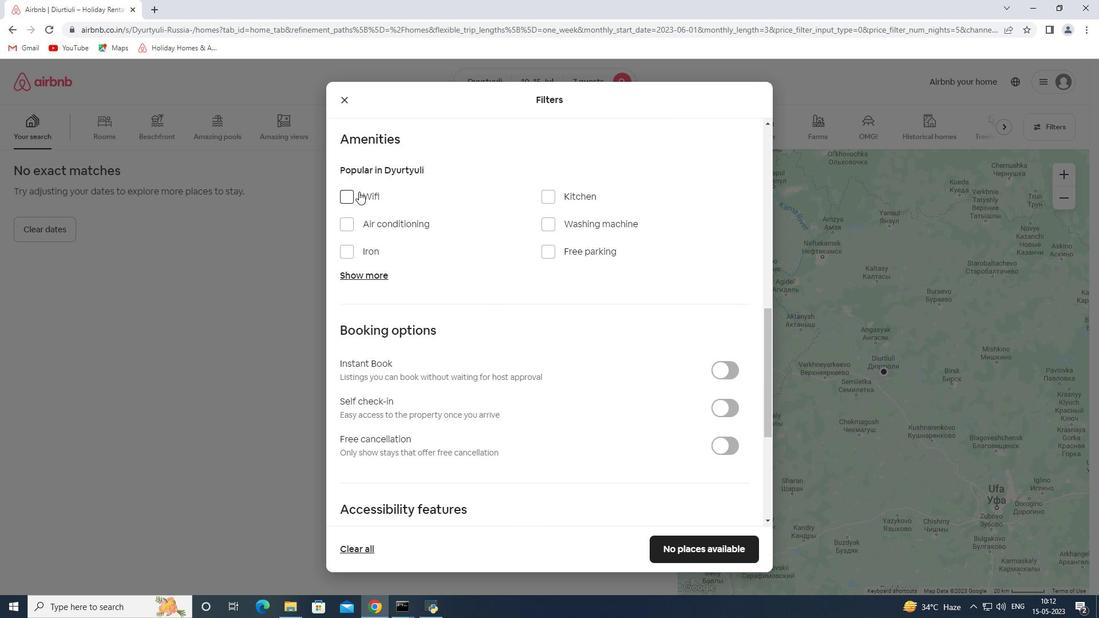 
Action: Mouse moved to (379, 273)
Screenshot: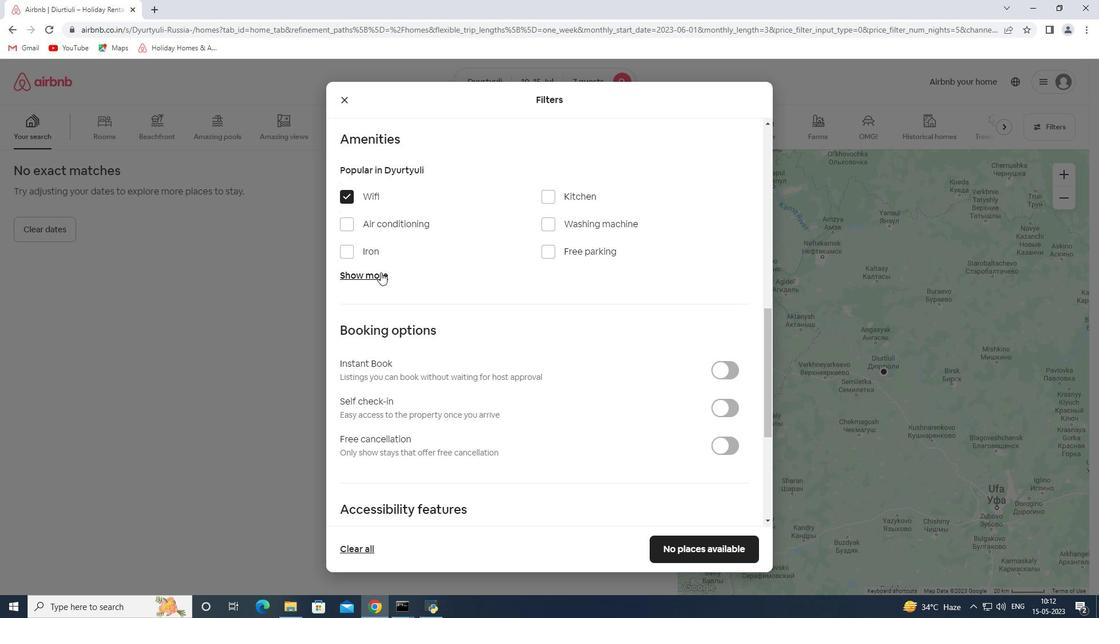 
Action: Mouse pressed left at (379, 273)
Screenshot: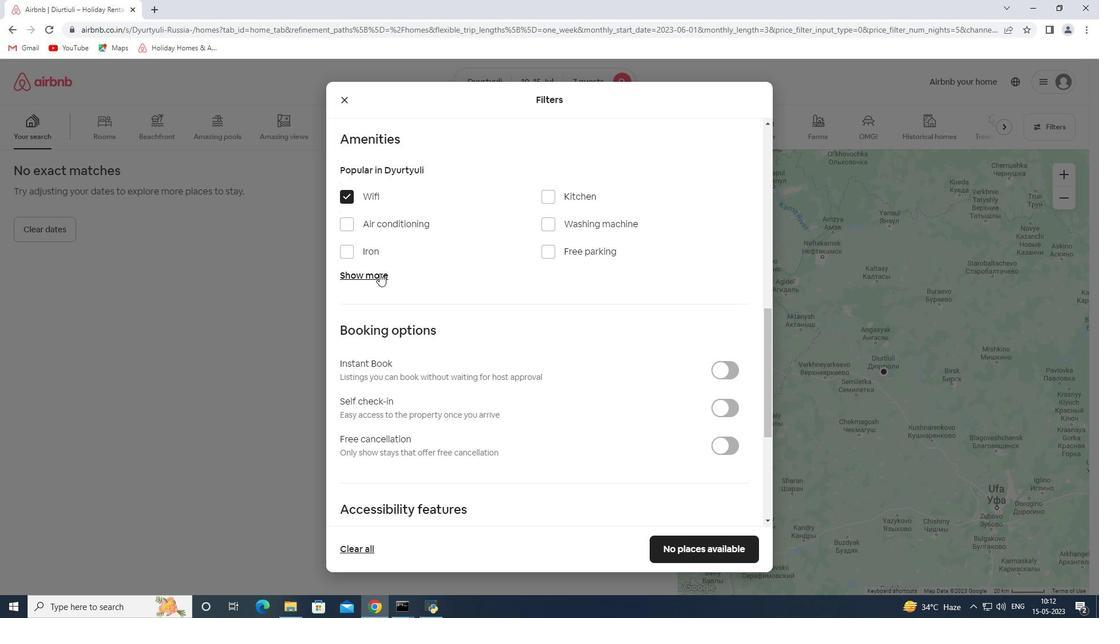 
Action: Mouse moved to (558, 257)
Screenshot: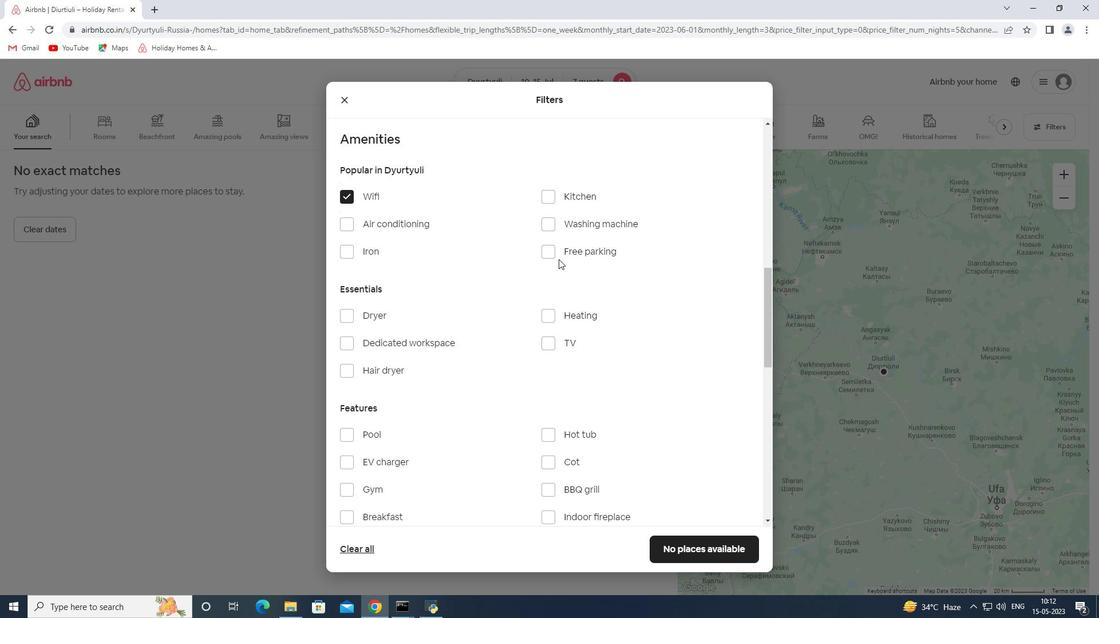 
Action: Mouse pressed left at (558, 257)
Screenshot: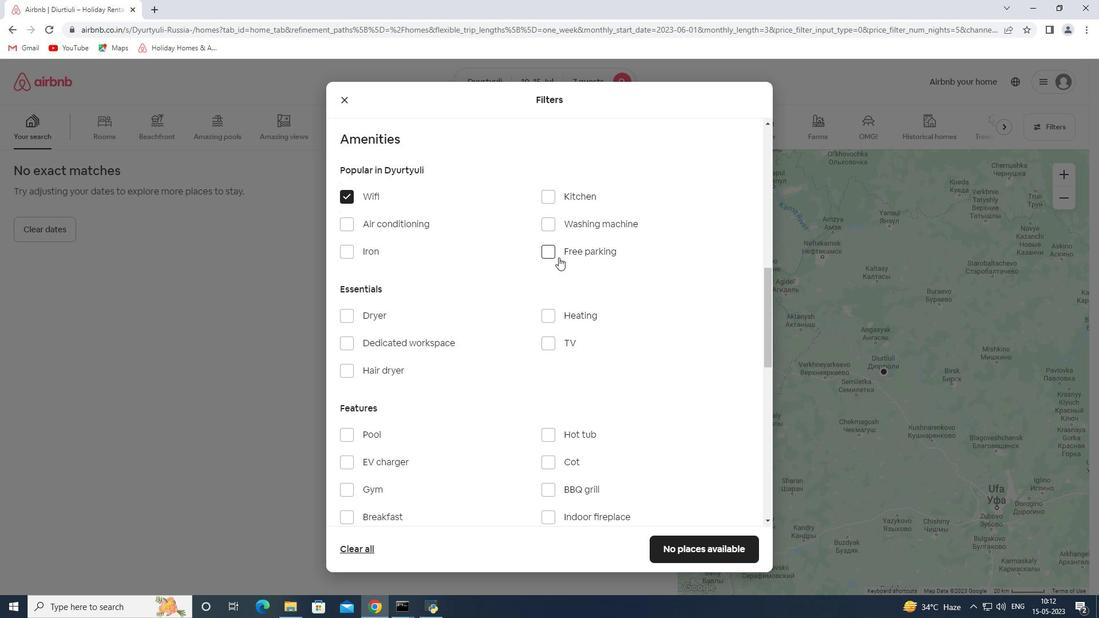 
Action: Mouse moved to (564, 341)
Screenshot: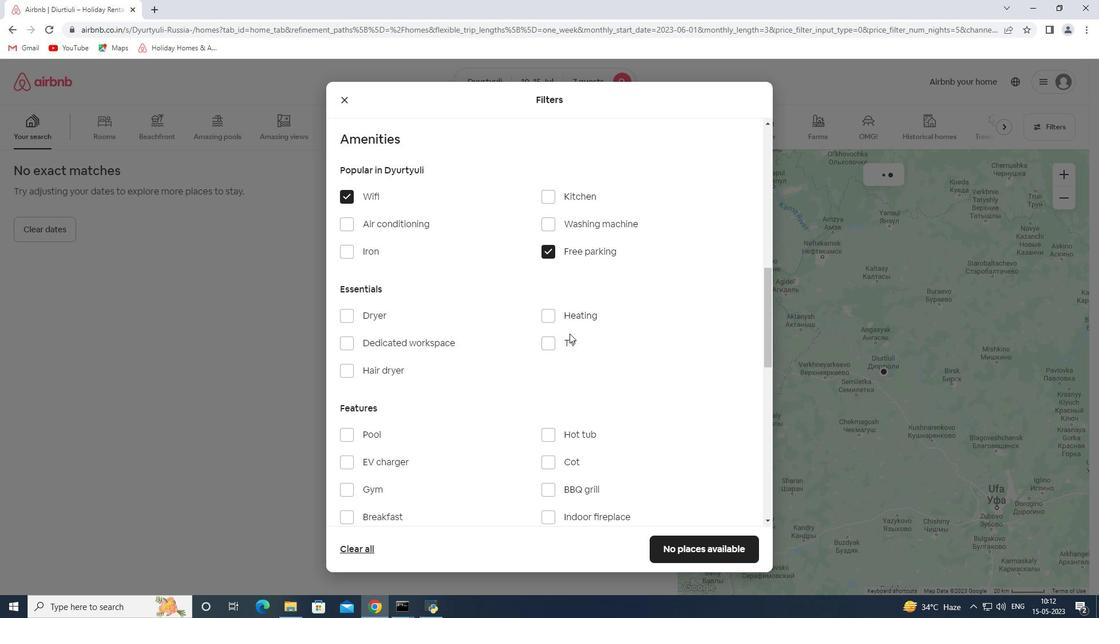 
Action: Mouse pressed left at (564, 341)
Screenshot: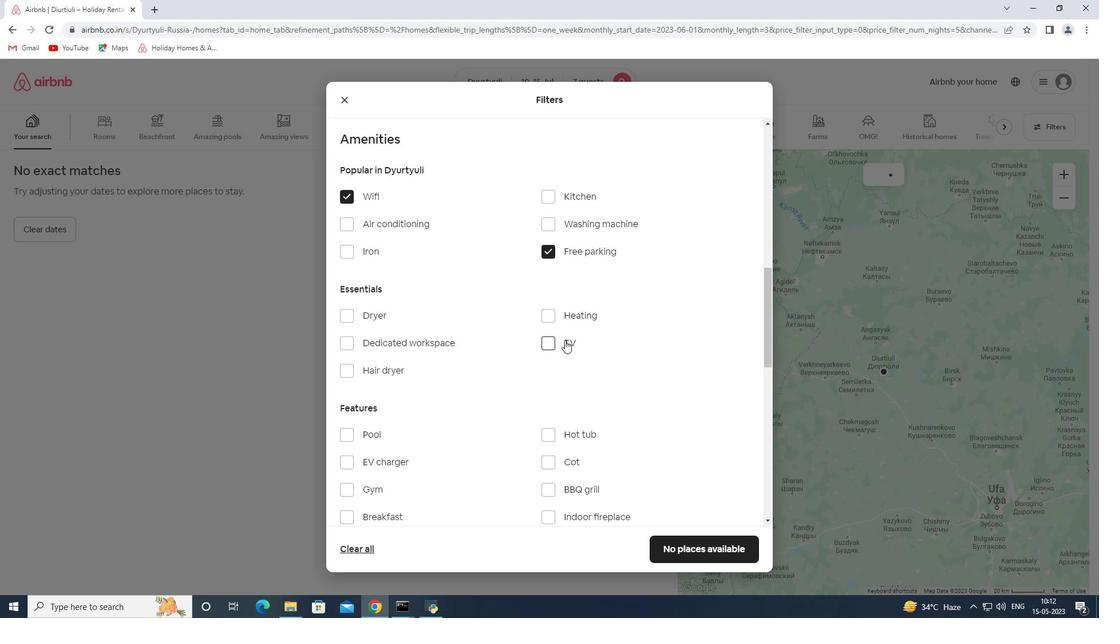 
Action: Mouse moved to (540, 348)
Screenshot: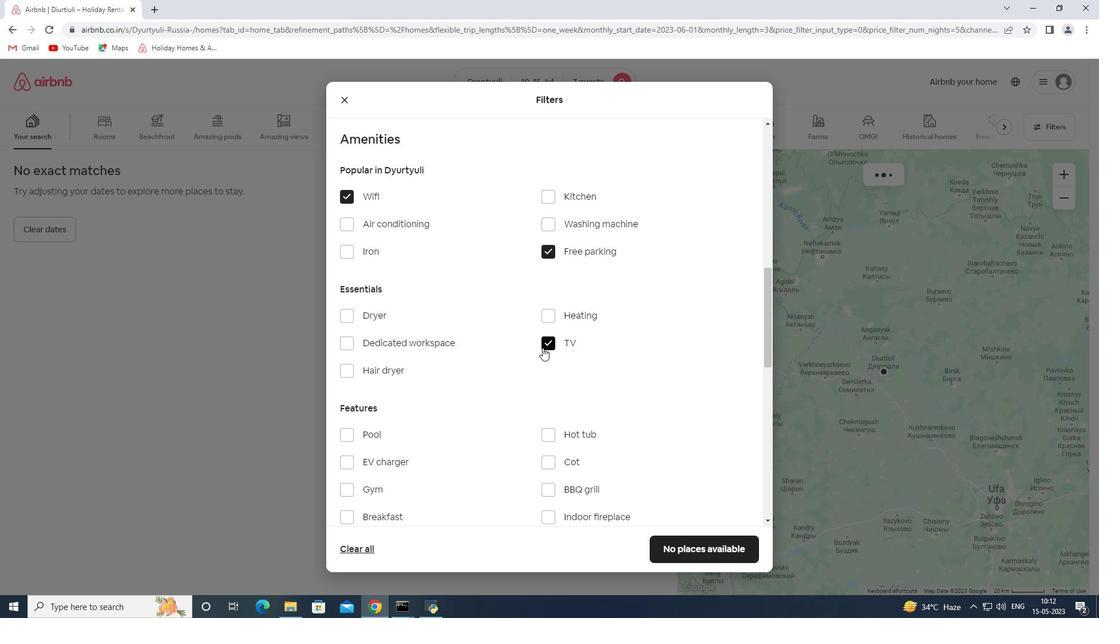 
Action: Mouse scrolled (540, 347) with delta (0, 0)
Screenshot: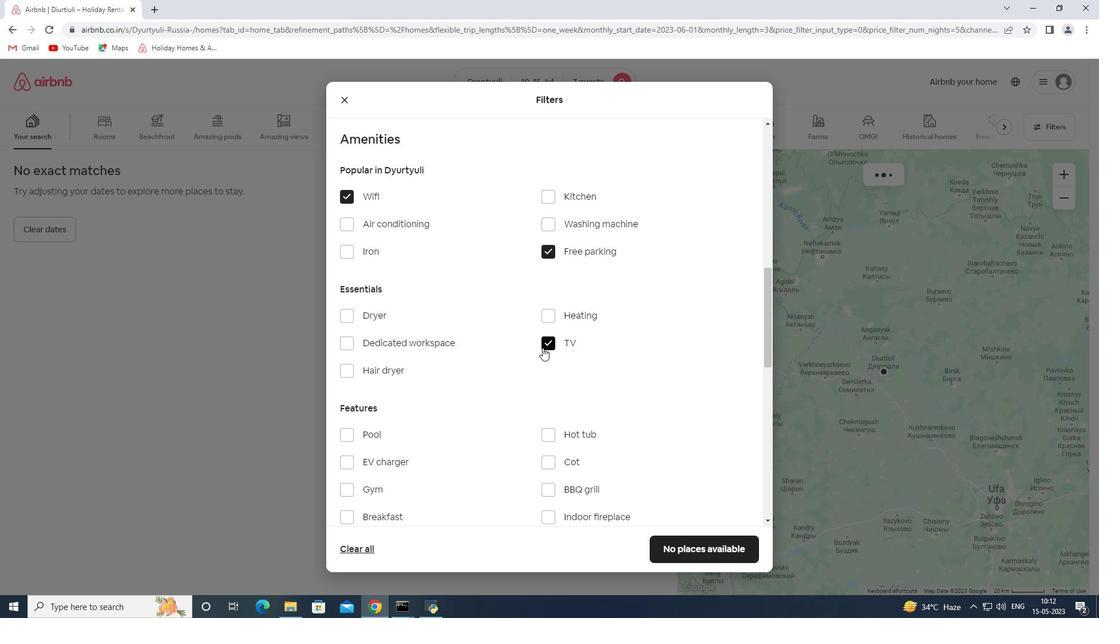 
Action: Mouse scrolled (540, 347) with delta (0, 0)
Screenshot: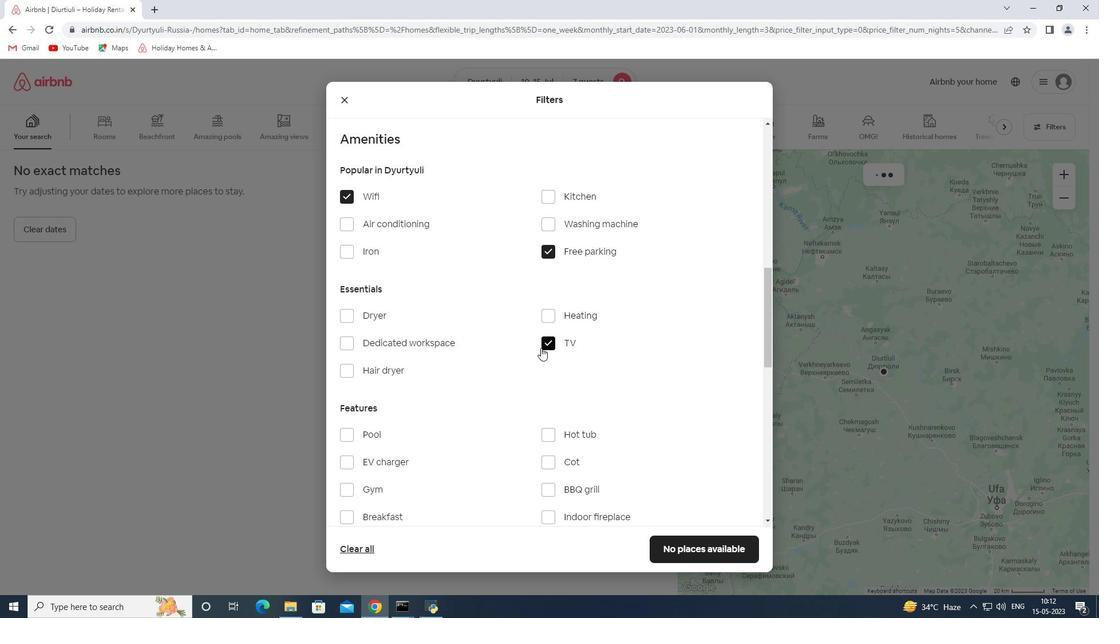 
Action: Mouse moved to (378, 378)
Screenshot: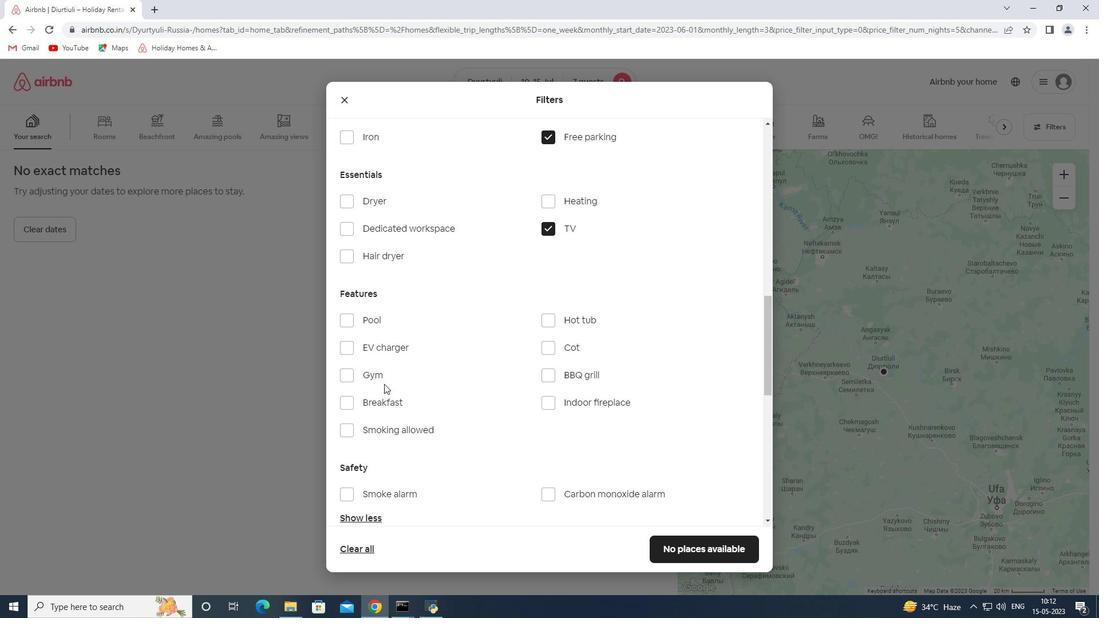 
Action: Mouse pressed left at (378, 378)
Screenshot: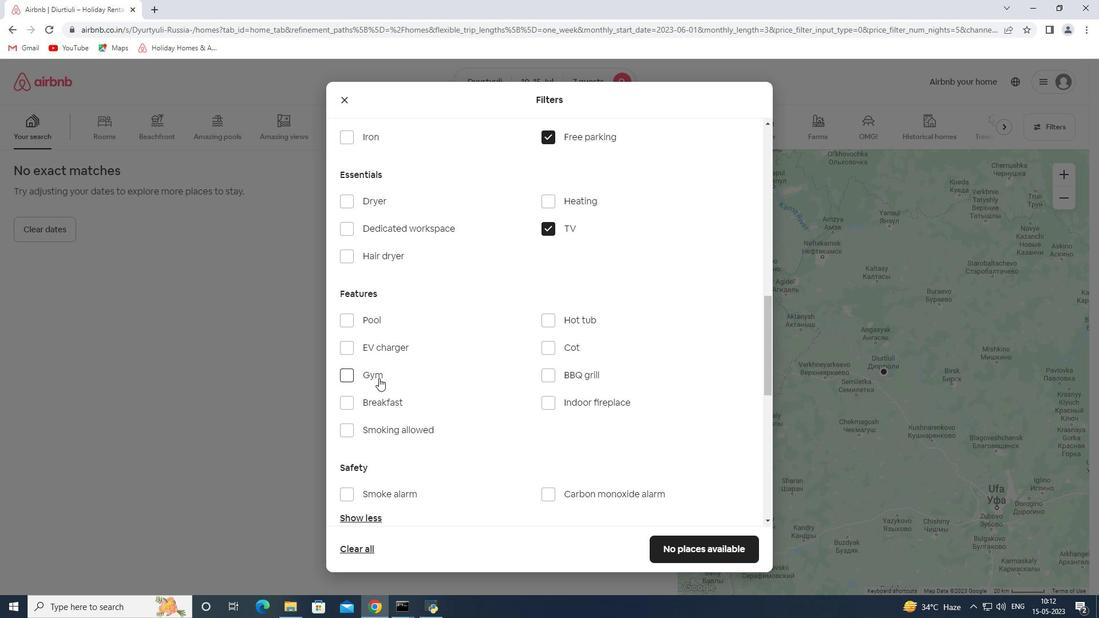 
Action: Mouse moved to (380, 402)
Screenshot: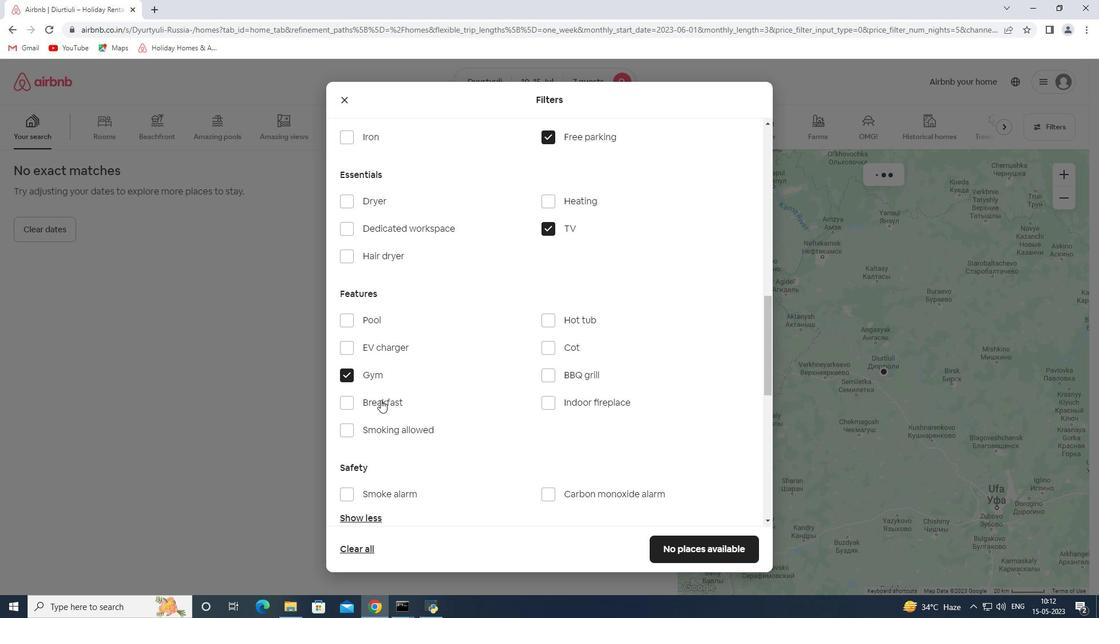 
Action: Mouse pressed left at (380, 402)
Screenshot: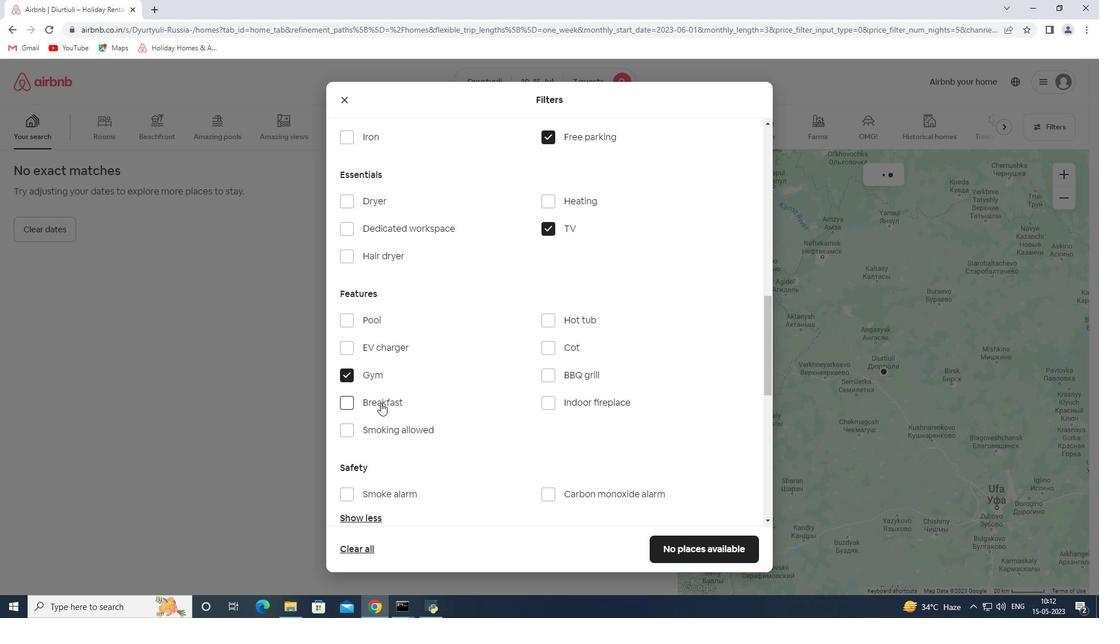 
Action: Mouse moved to (433, 382)
Screenshot: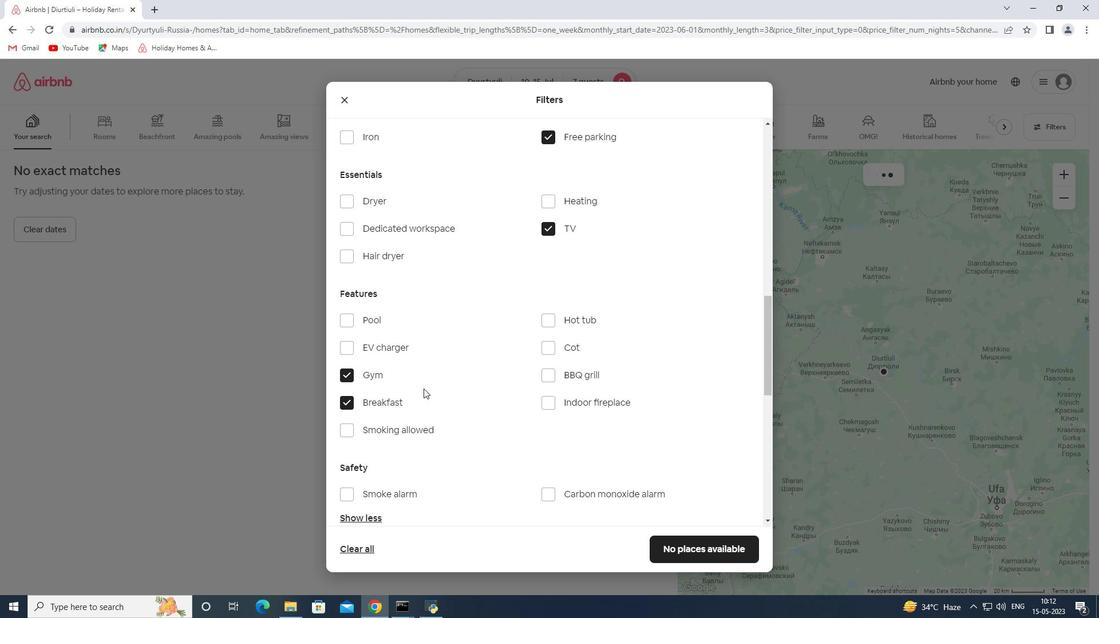 
Action: Mouse scrolled (433, 381) with delta (0, 0)
Screenshot: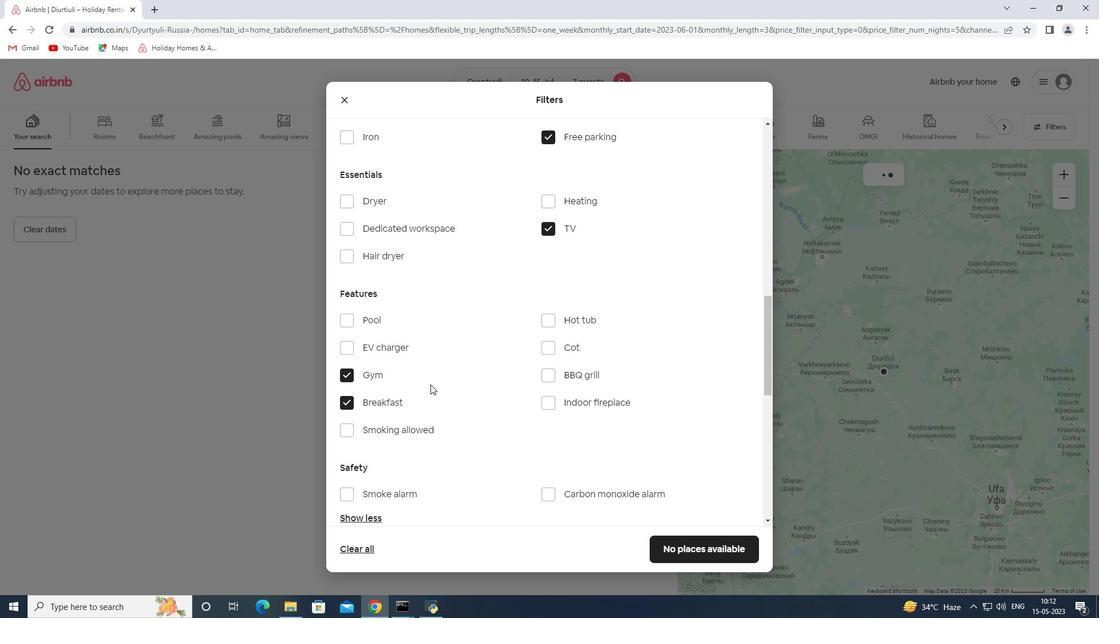
Action: Mouse scrolled (433, 381) with delta (0, 0)
Screenshot: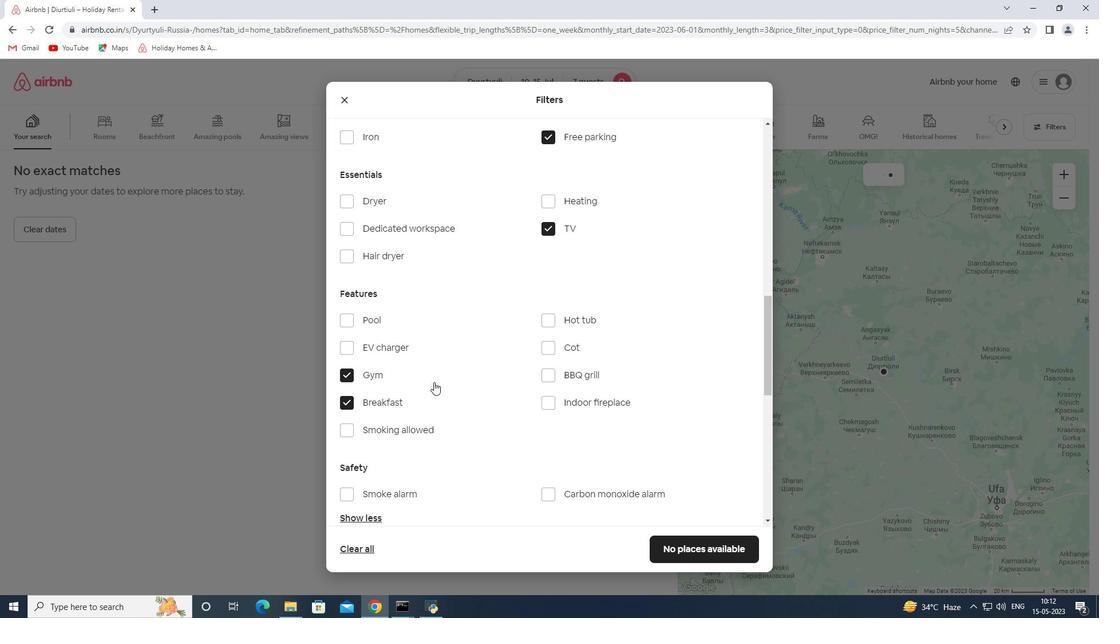 
Action: Mouse scrolled (433, 381) with delta (0, 0)
Screenshot: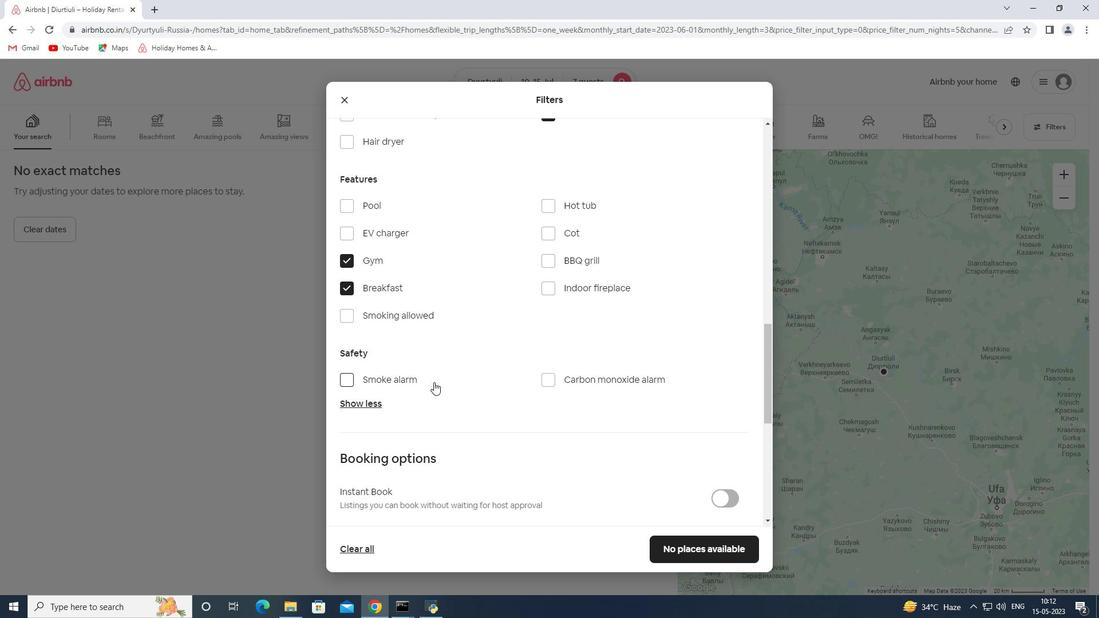 
Action: Mouse scrolled (433, 381) with delta (0, 0)
Screenshot: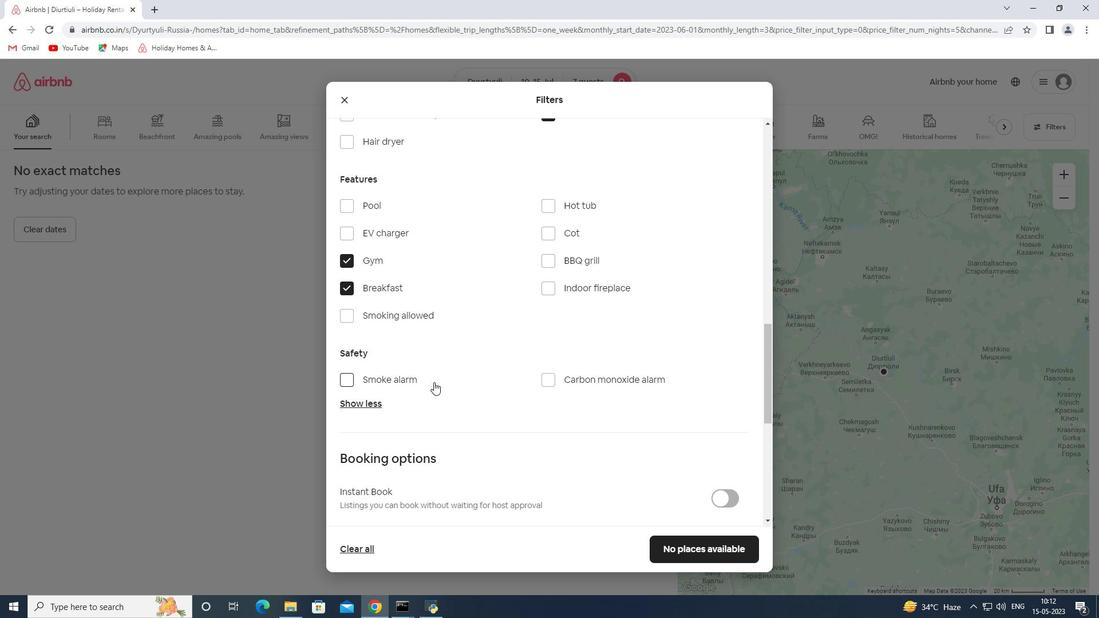
Action: Mouse scrolled (433, 381) with delta (0, 0)
Screenshot: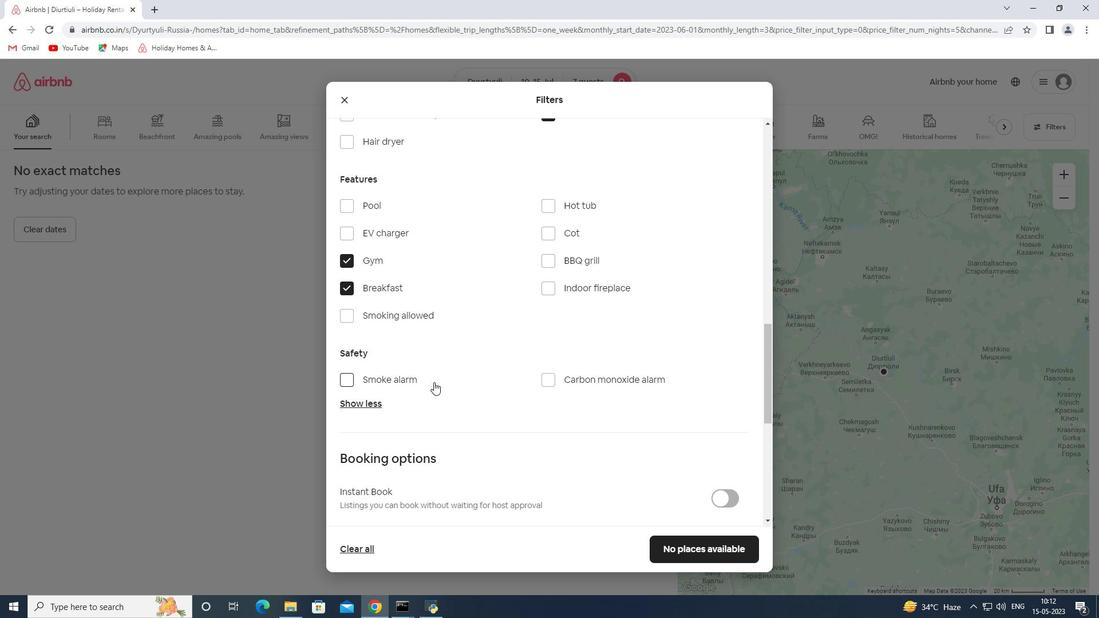 
Action: Mouse moved to (729, 366)
Screenshot: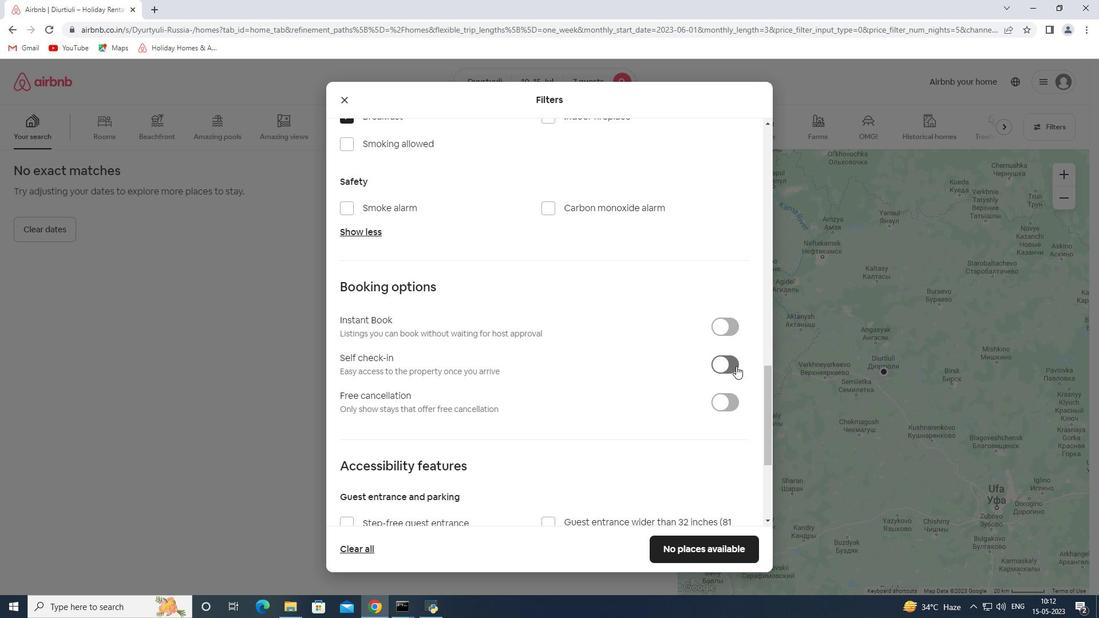 
Action: Mouse pressed left at (729, 366)
Screenshot: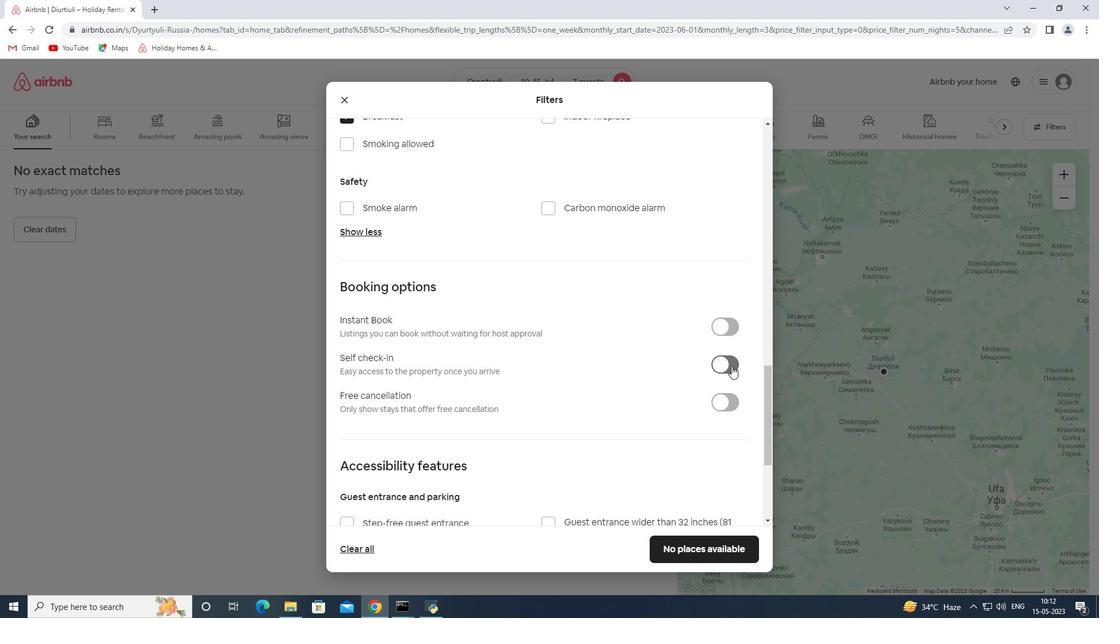 
Action: Mouse moved to (526, 406)
Screenshot: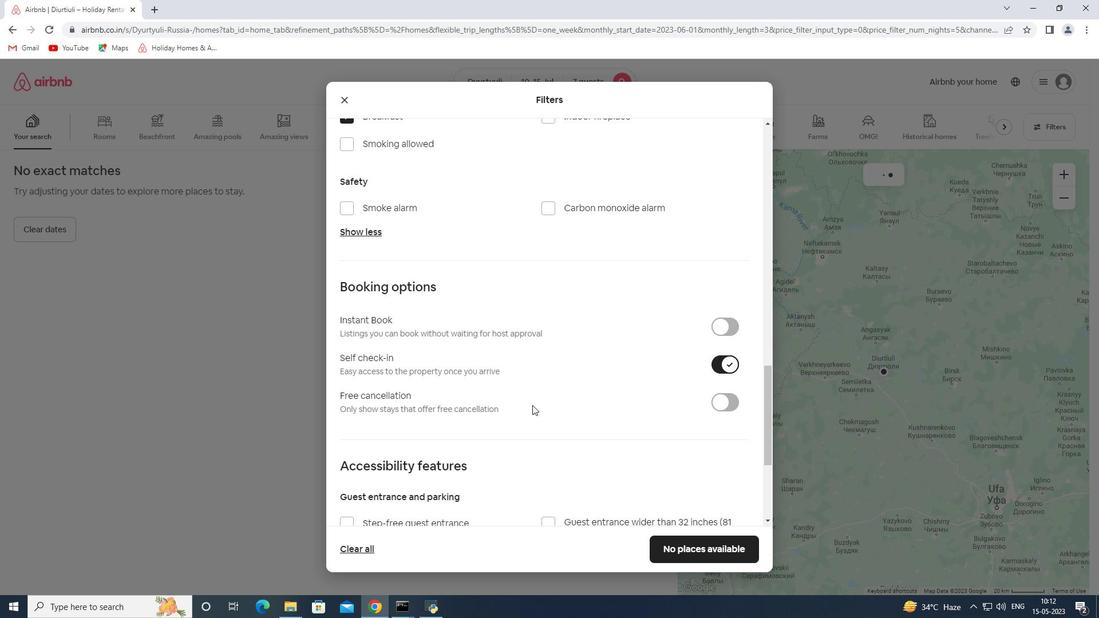 
Action: Mouse scrolled (526, 406) with delta (0, 0)
Screenshot: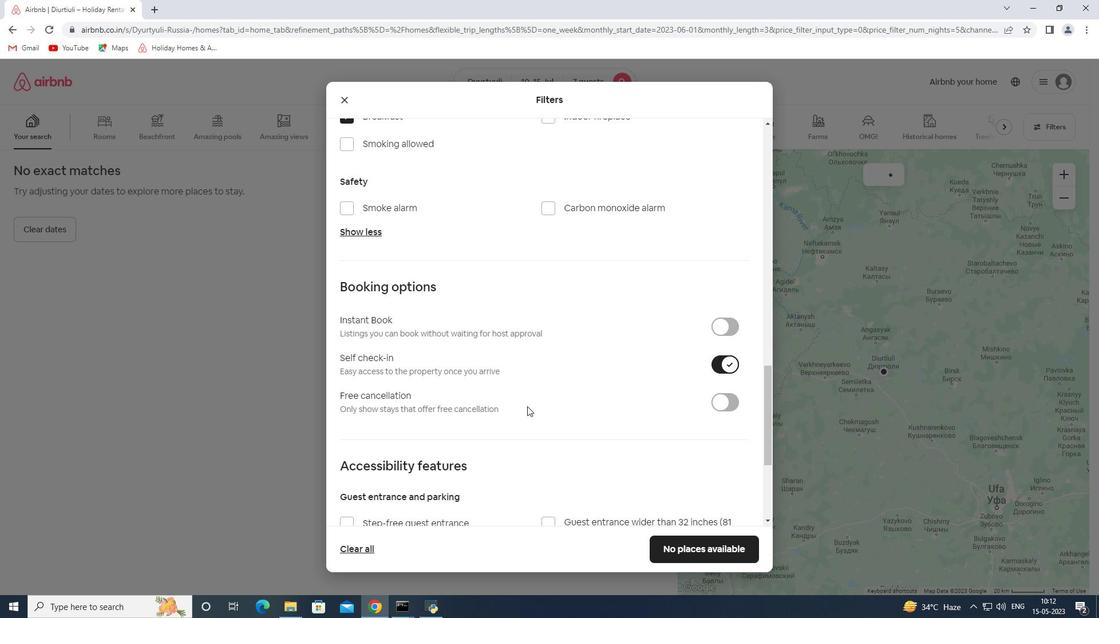 
Action: Mouse scrolled (526, 406) with delta (0, 0)
Screenshot: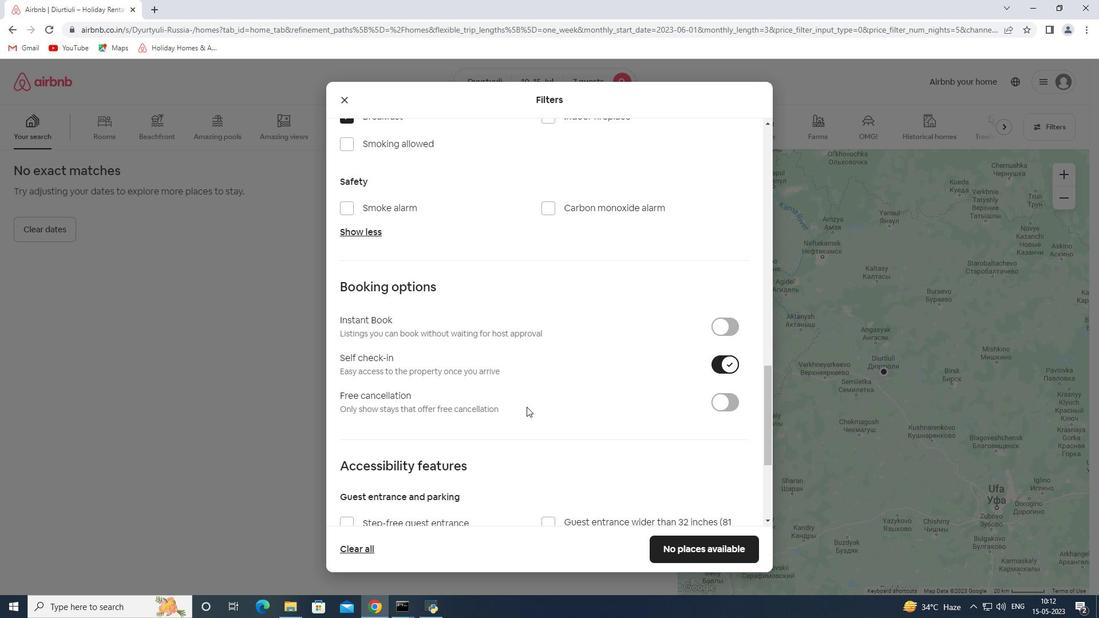 
Action: Mouse scrolled (526, 406) with delta (0, 0)
Screenshot: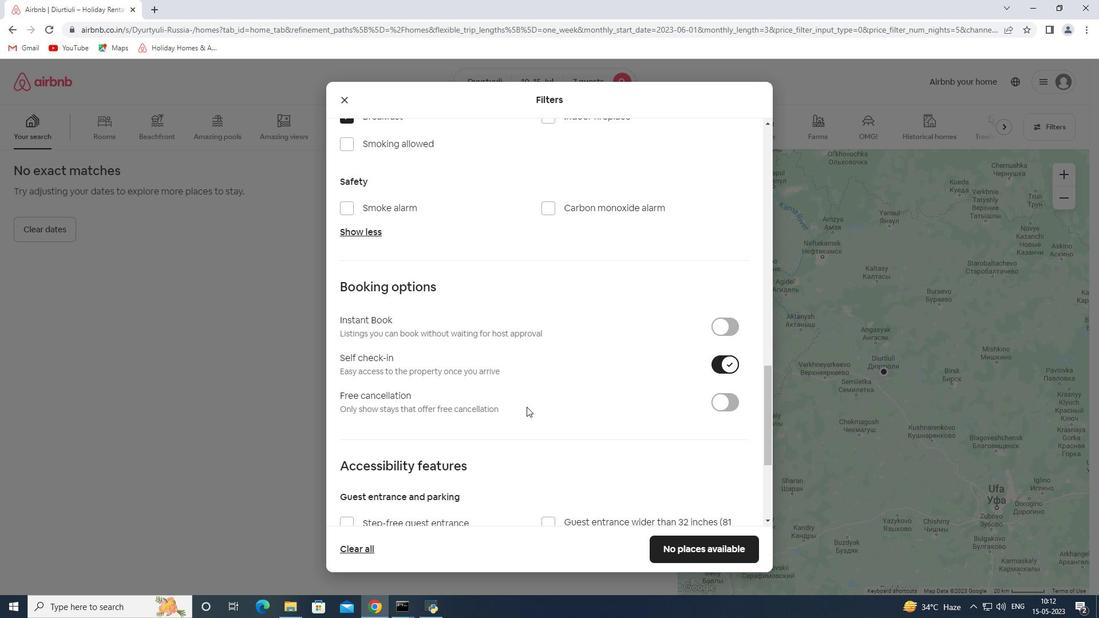 
Action: Mouse scrolled (526, 406) with delta (0, 0)
Screenshot: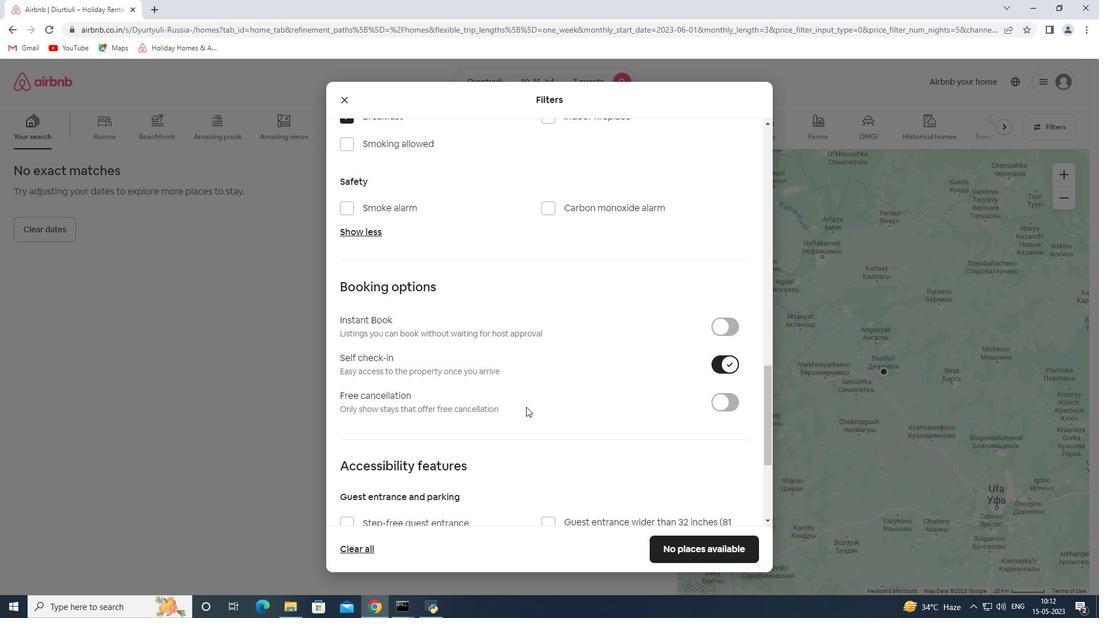 
Action: Mouse moved to (417, 435)
Screenshot: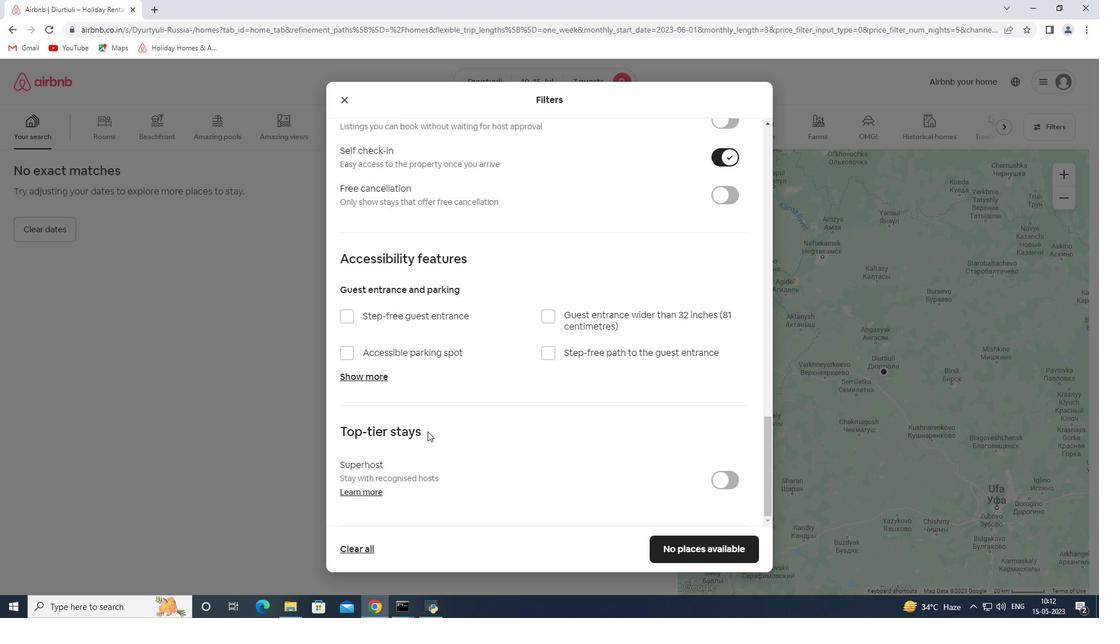 
Action: Mouse scrolled (417, 435) with delta (0, 0)
Screenshot: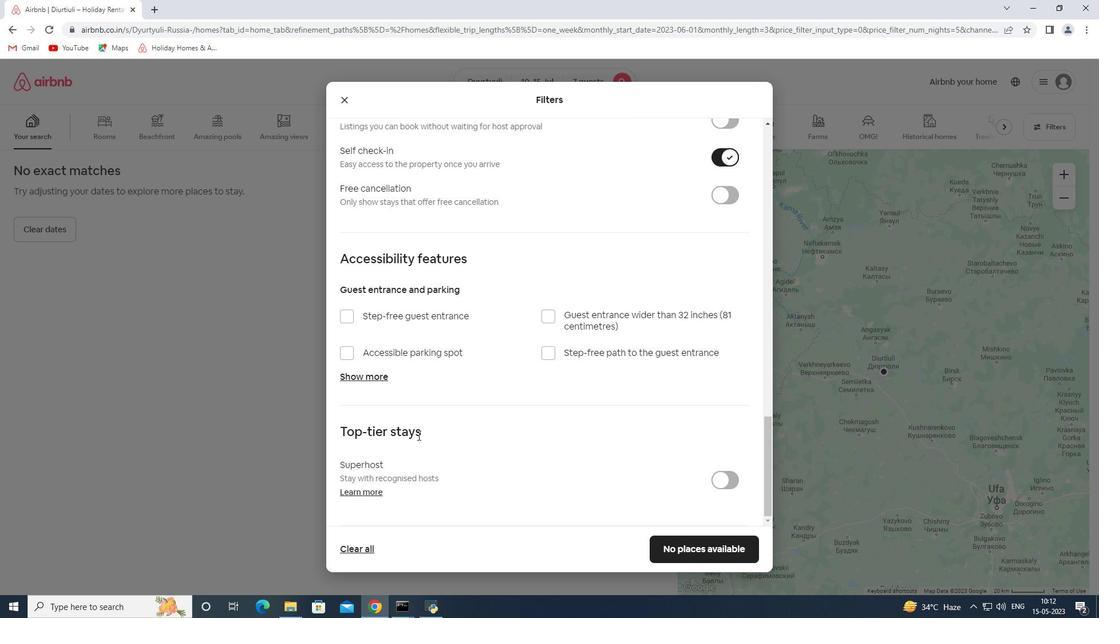 
Action: Mouse scrolled (417, 435) with delta (0, 0)
Screenshot: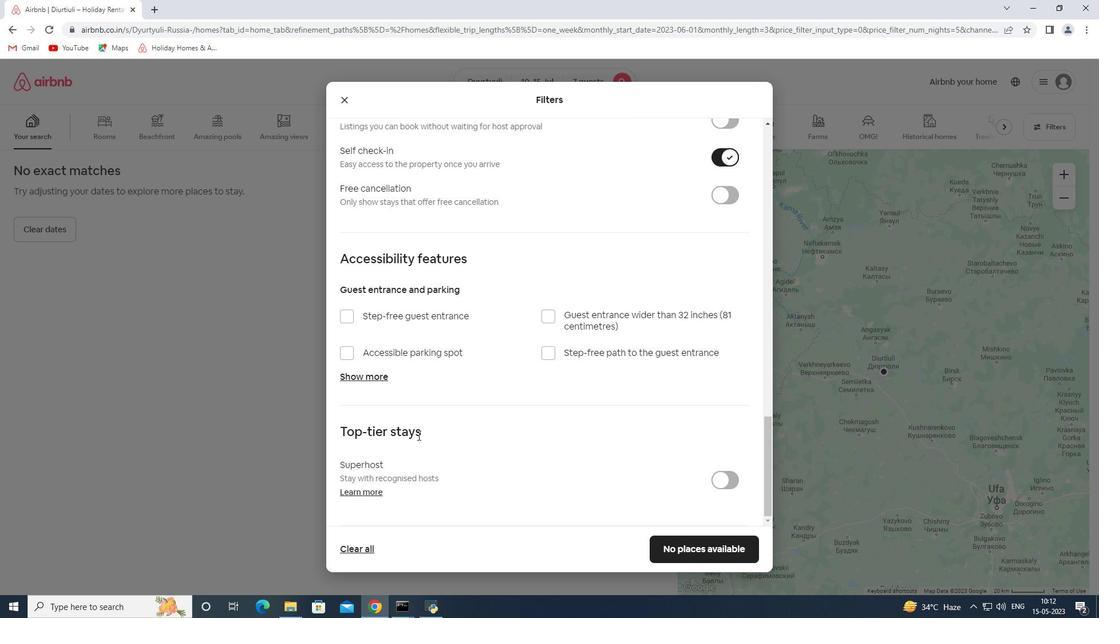 
Action: Mouse scrolled (417, 435) with delta (0, 0)
Screenshot: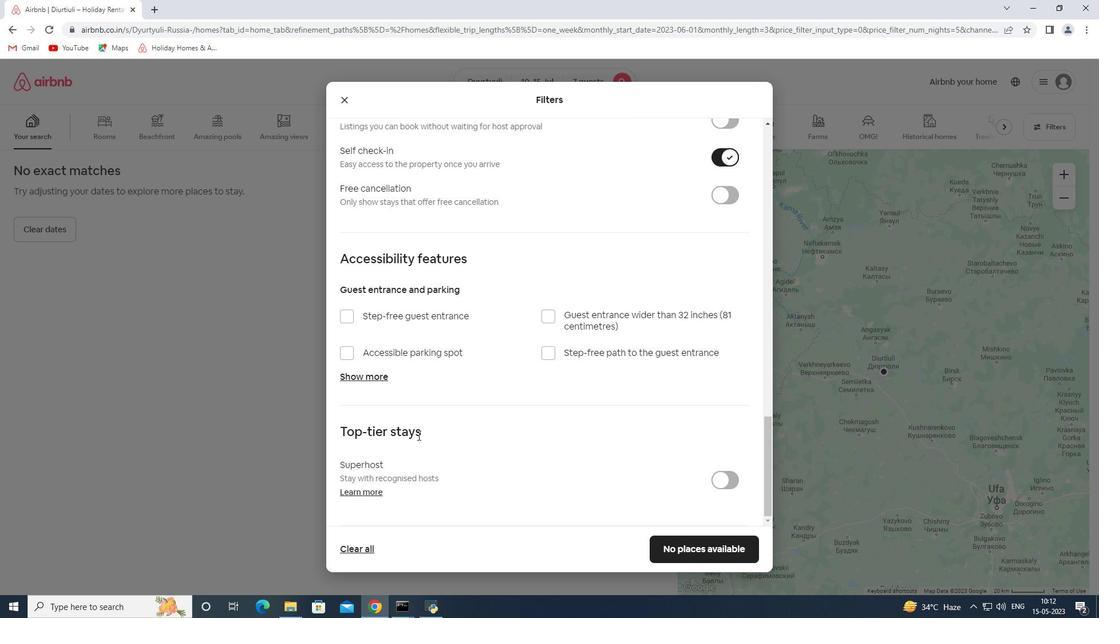 
Action: Mouse scrolled (417, 435) with delta (0, 0)
Screenshot: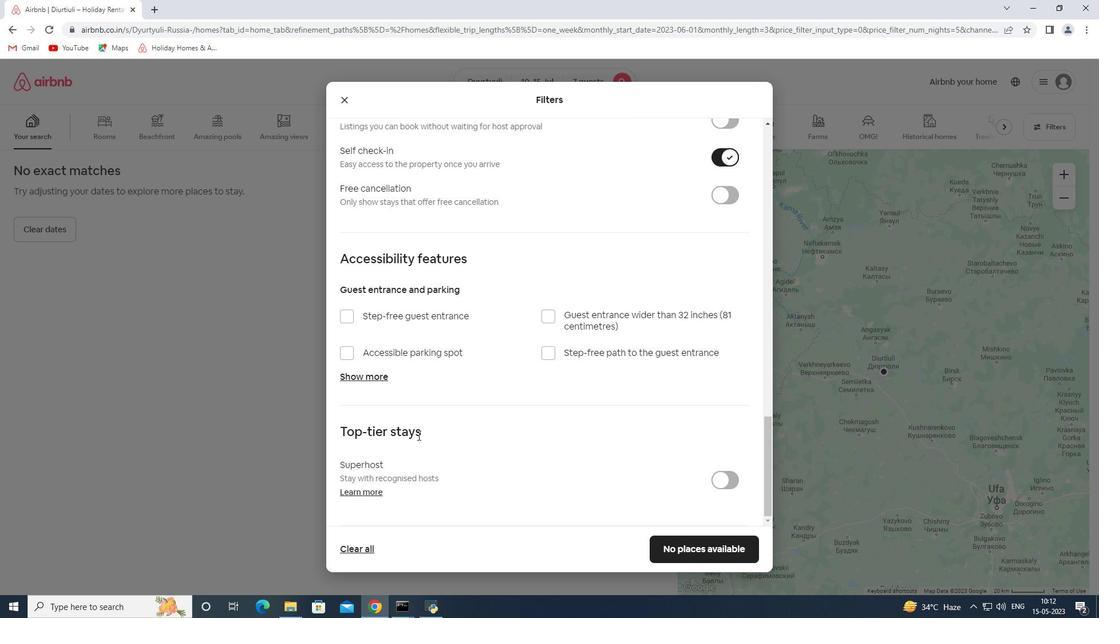 
Action: Mouse moved to (712, 556)
Screenshot: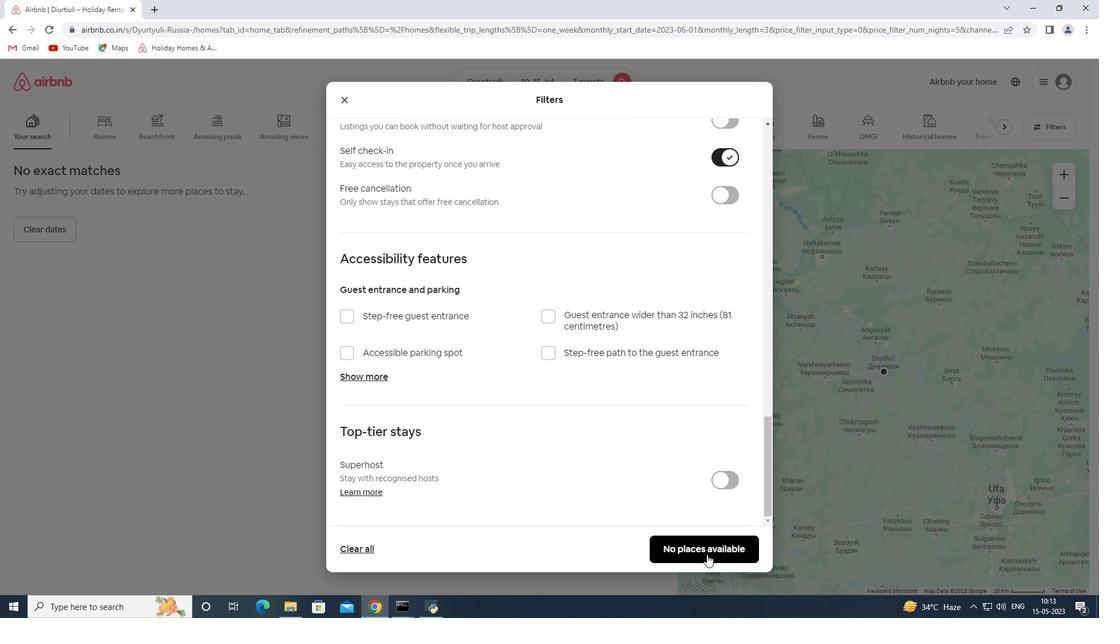 
Action: Mouse pressed left at (712, 556)
Screenshot: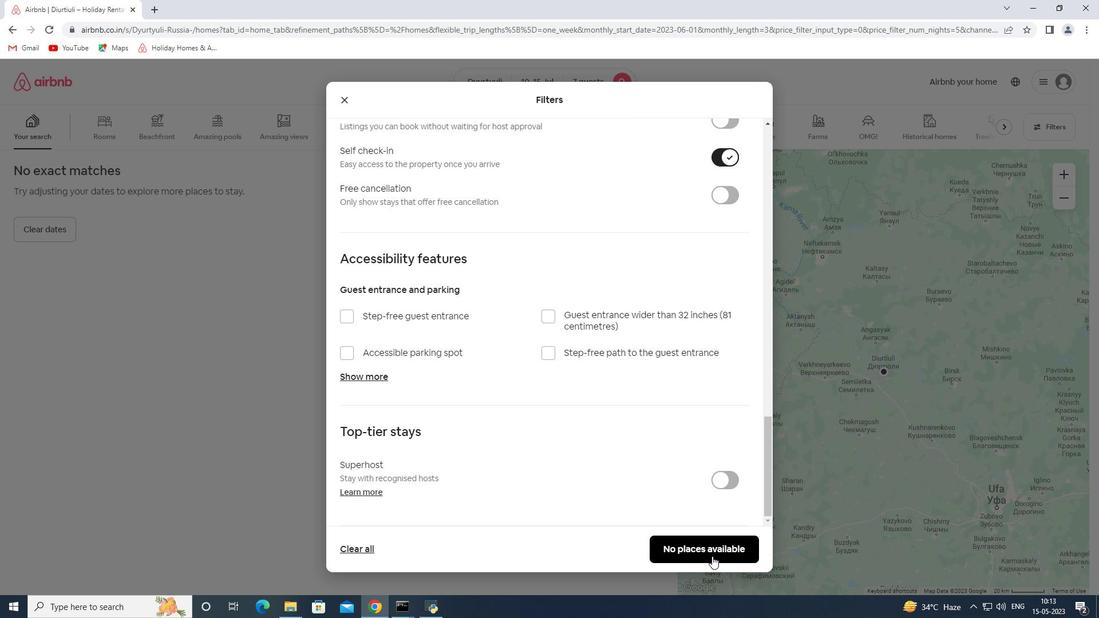 
Action: Mouse moved to (713, 543)
Screenshot: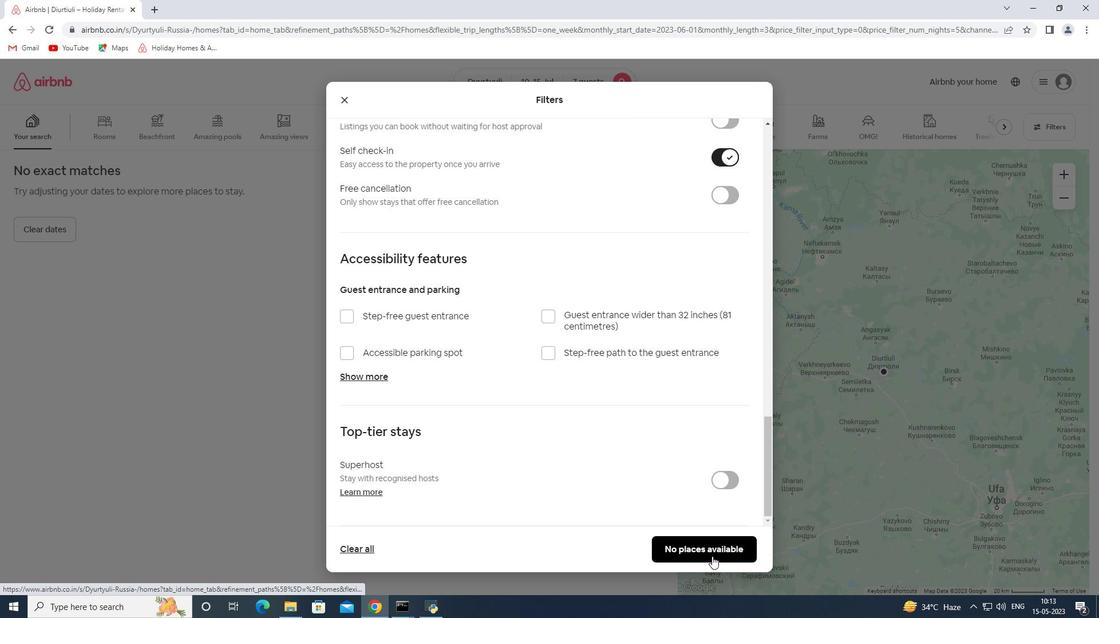 
